 Task: Log work in the project ArrowSprint for the issue 'Address issues related to software bugs and defects' spent time as '4w 1d 7h 37m' and remaining time as '6w 6d 22h 9m' and add a flag. Now add the issue to the epic 'Machine Learning Implementation'. Log work in the project ArrowSprint for the issue 'Implement a new feature to allow for virtual meetings and video conferencing' spent time as '3w 3d 23h 2m' and remaining time as '4w 5d 4h 4m' and clone the issue. Now add the issue to the epic 'Natural Language Processing Integration'
Action: Mouse moved to (159, 47)
Screenshot: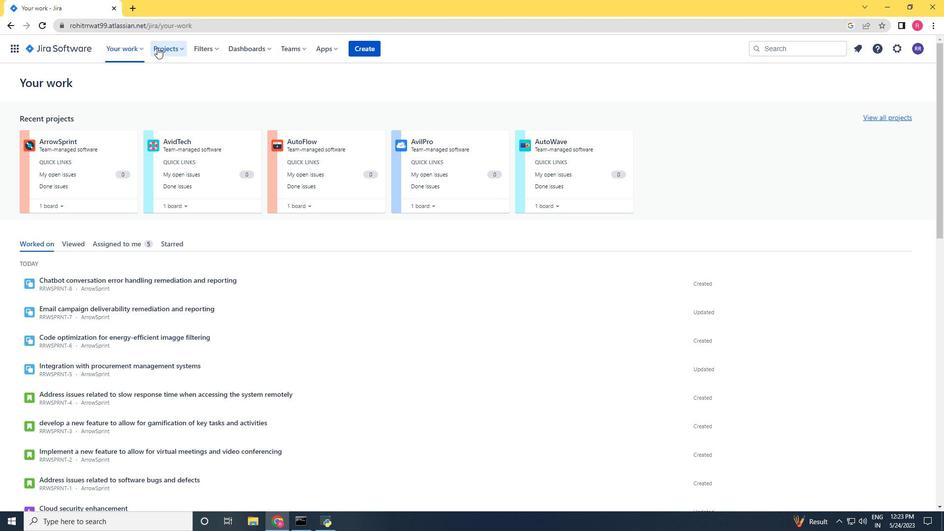 
Action: Mouse pressed left at (159, 47)
Screenshot: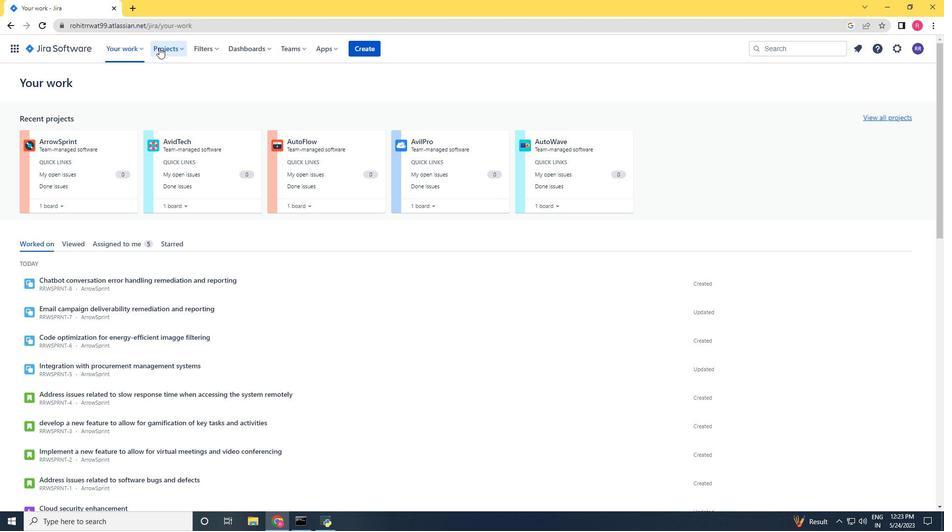 
Action: Mouse moved to (199, 90)
Screenshot: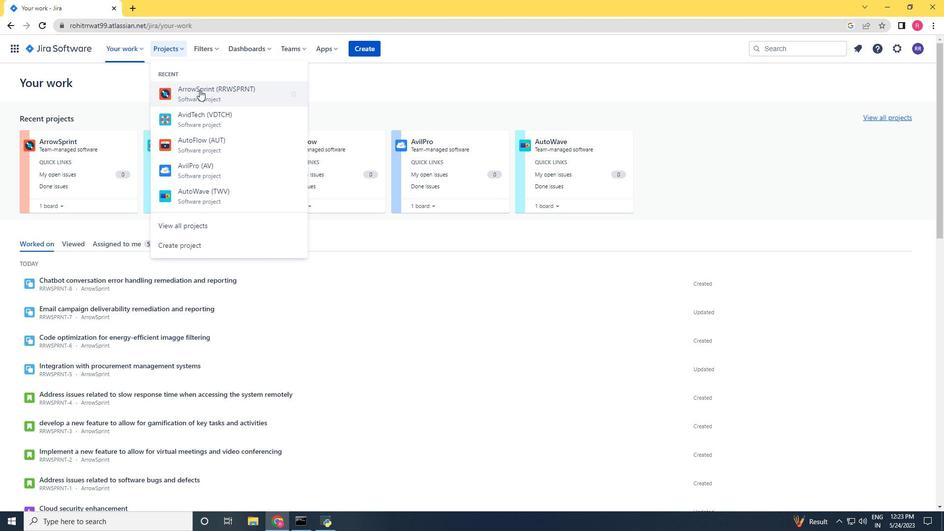 
Action: Mouse pressed left at (199, 90)
Screenshot: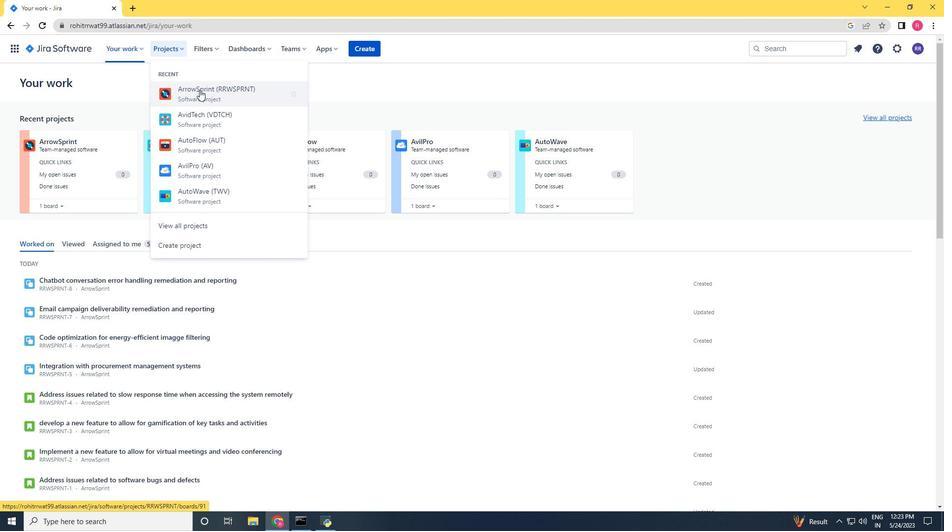 
Action: Mouse moved to (76, 157)
Screenshot: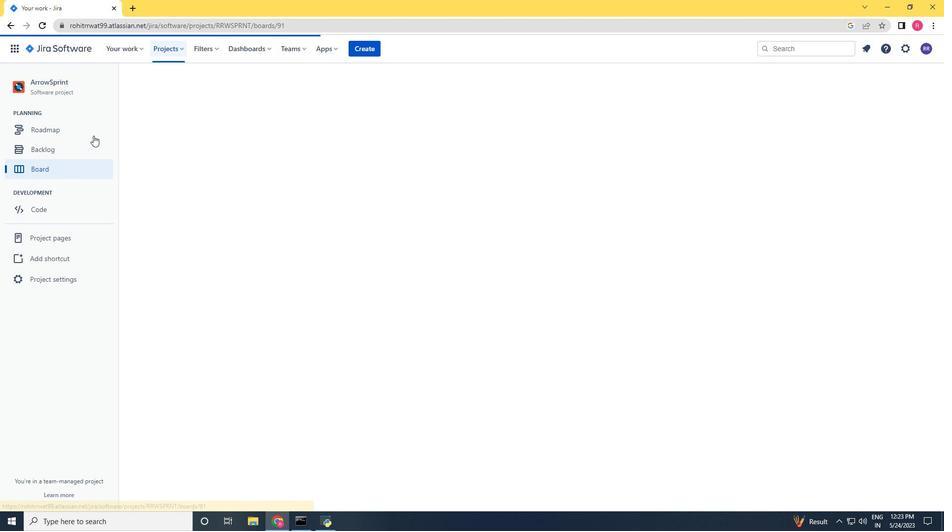 
Action: Mouse pressed left at (76, 157)
Screenshot: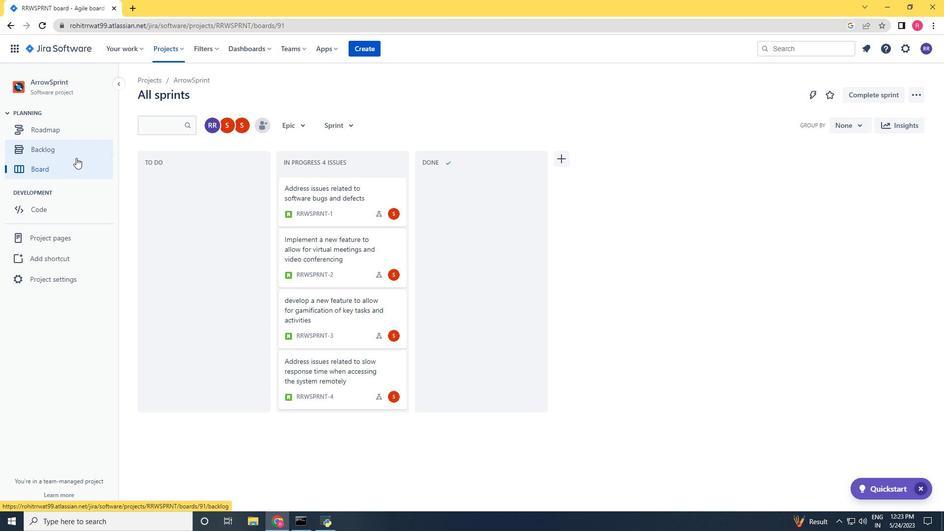 
Action: Mouse moved to (717, 180)
Screenshot: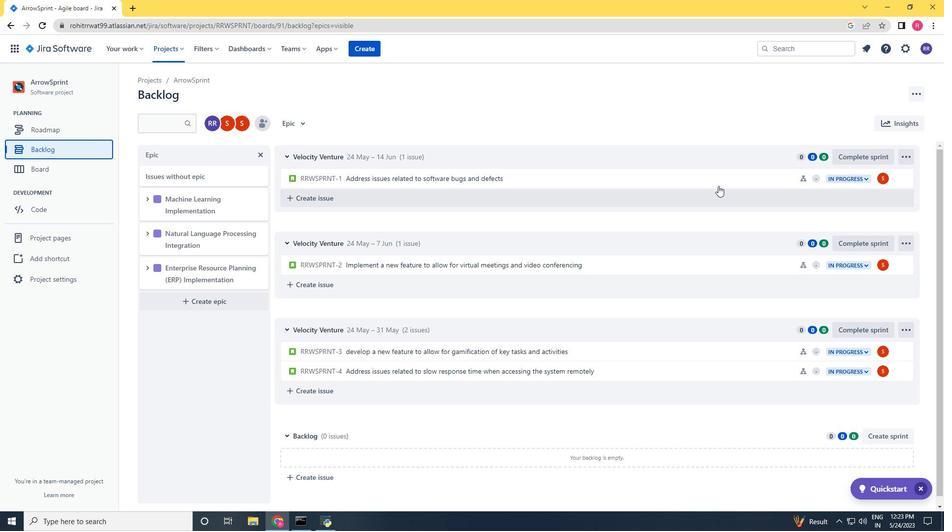 
Action: Mouse pressed left at (717, 180)
Screenshot: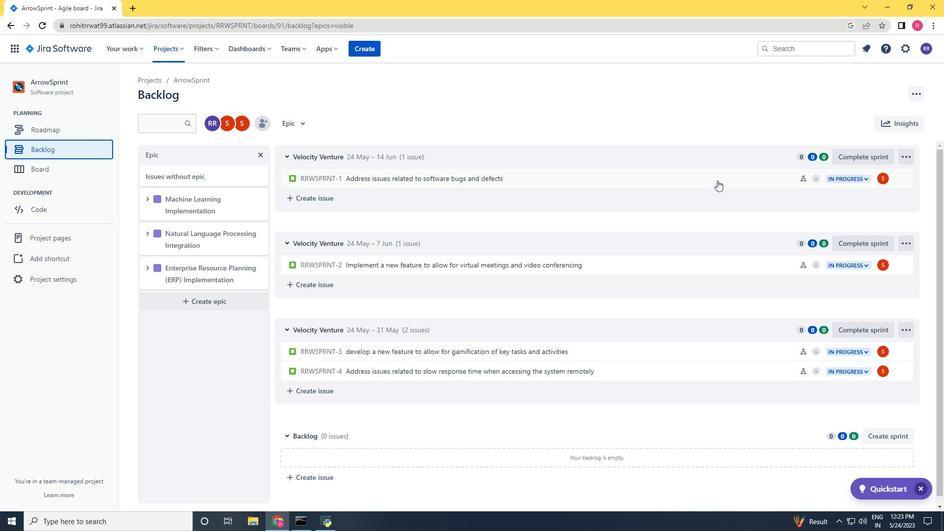 
Action: Mouse moved to (913, 151)
Screenshot: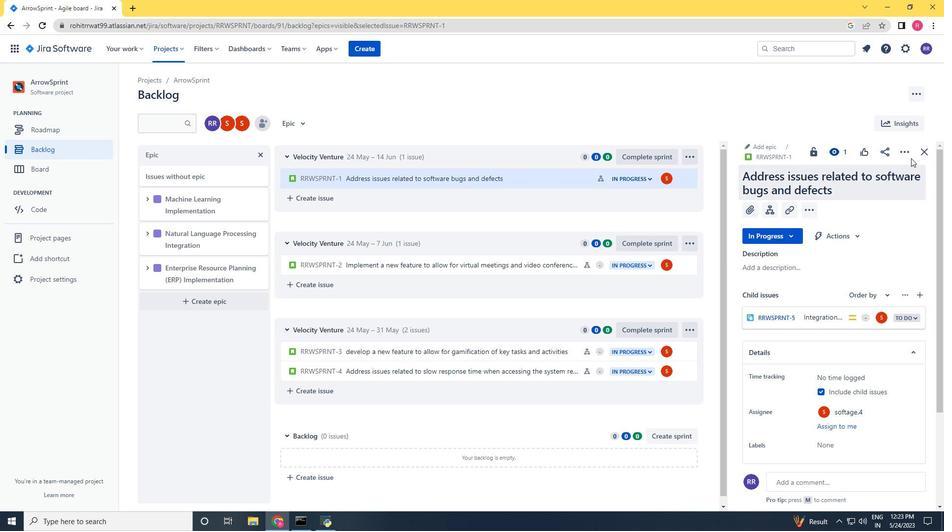 
Action: Mouse pressed left at (913, 151)
Screenshot: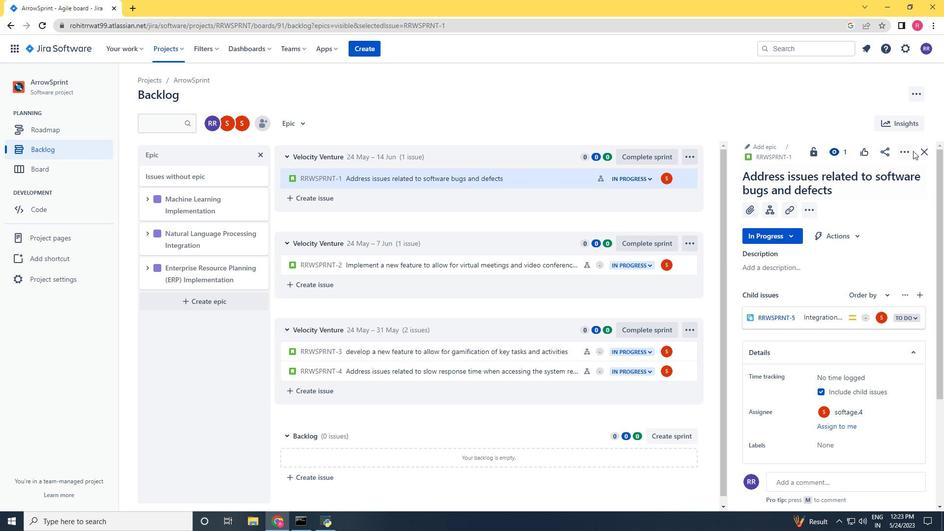 
Action: Mouse moved to (911, 151)
Screenshot: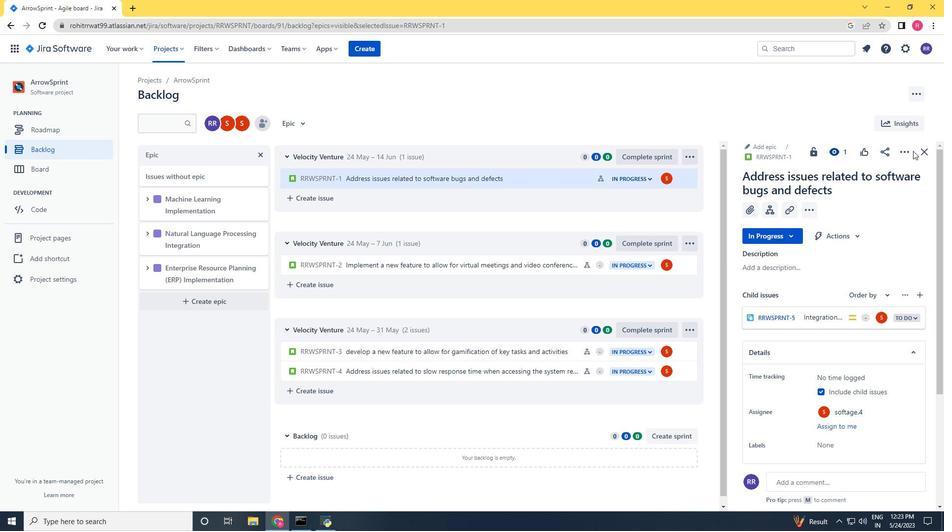 
Action: Mouse pressed left at (911, 151)
Screenshot: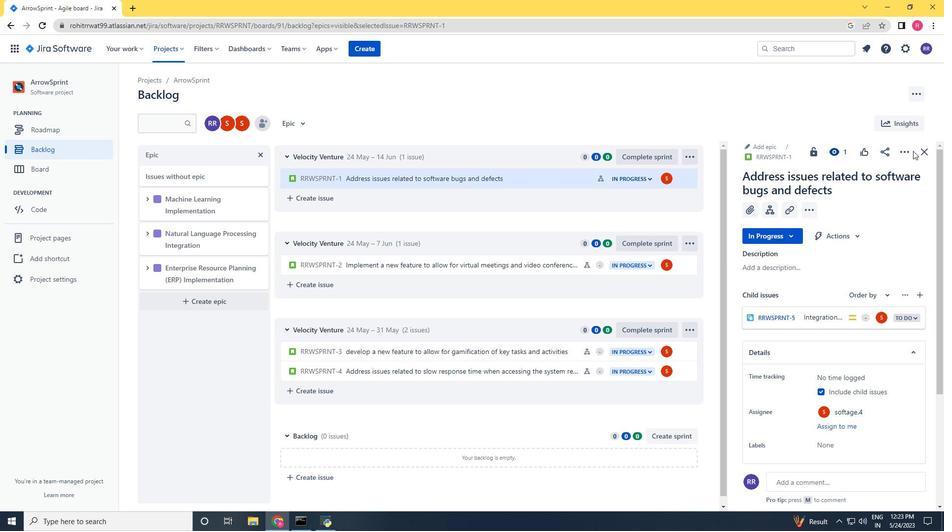 
Action: Mouse moved to (852, 183)
Screenshot: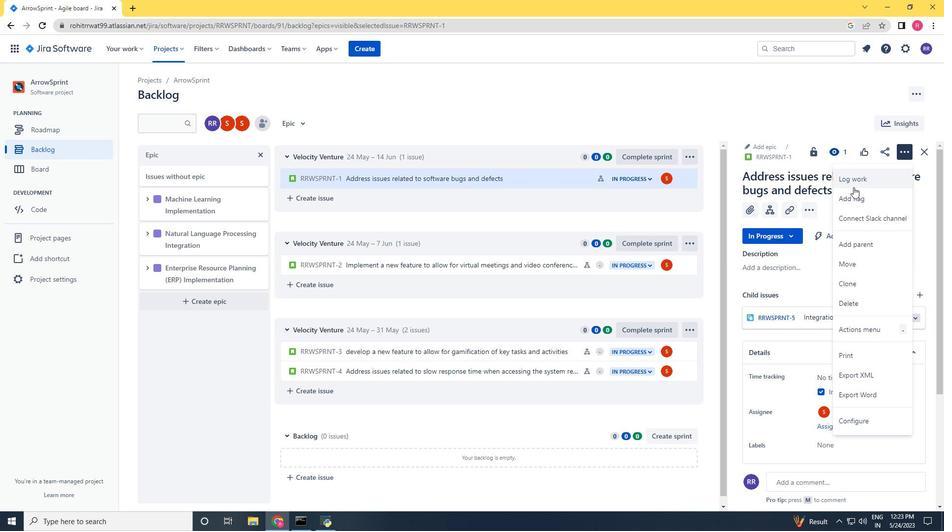 
Action: Mouse pressed left at (852, 183)
Screenshot: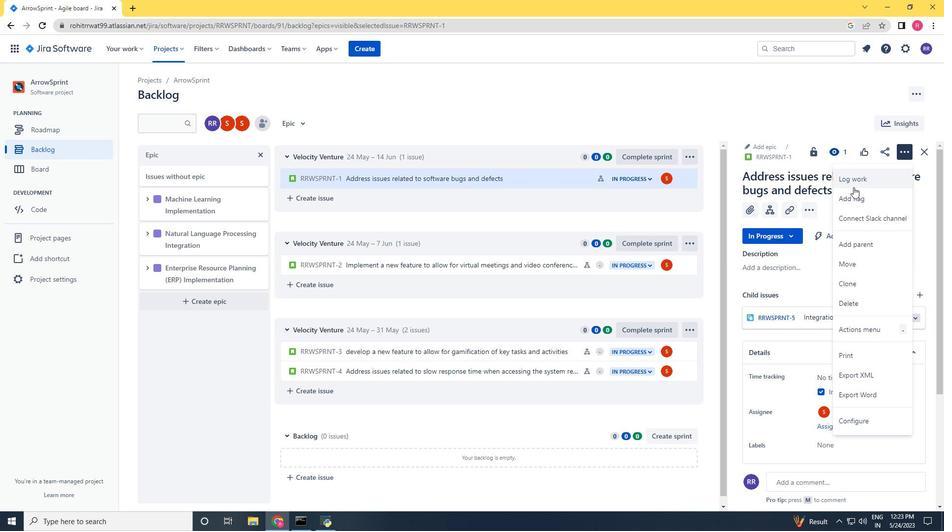 
Action: Mouse moved to (418, 152)
Screenshot: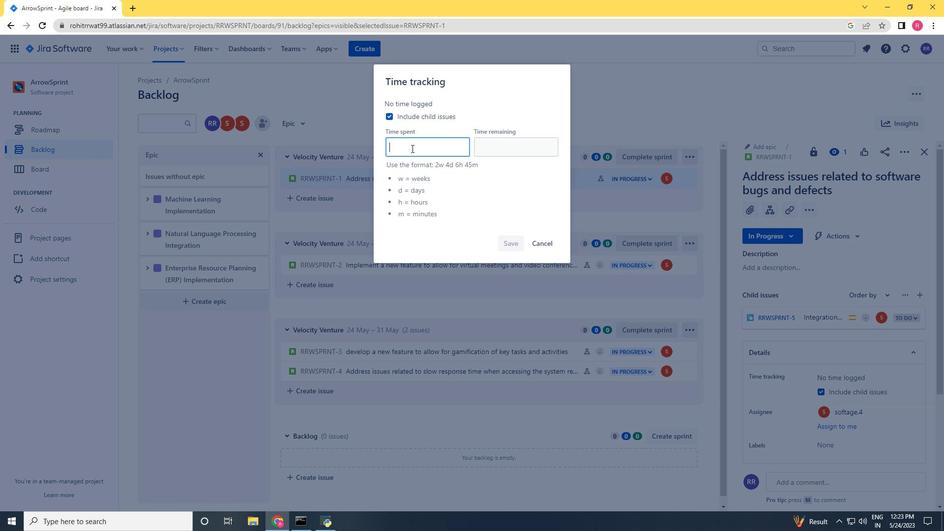 
Action: Key pressed 4w
Screenshot: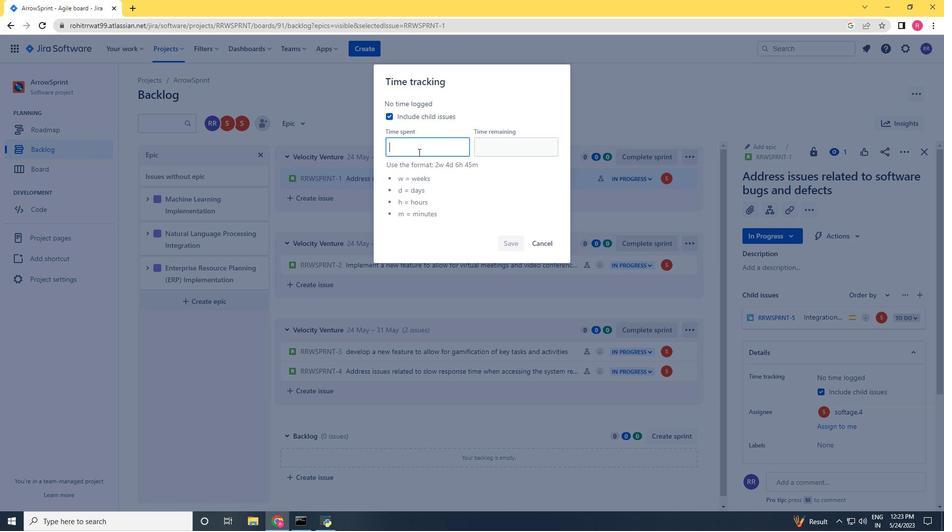 
Action: Mouse moved to (424, 164)
Screenshot: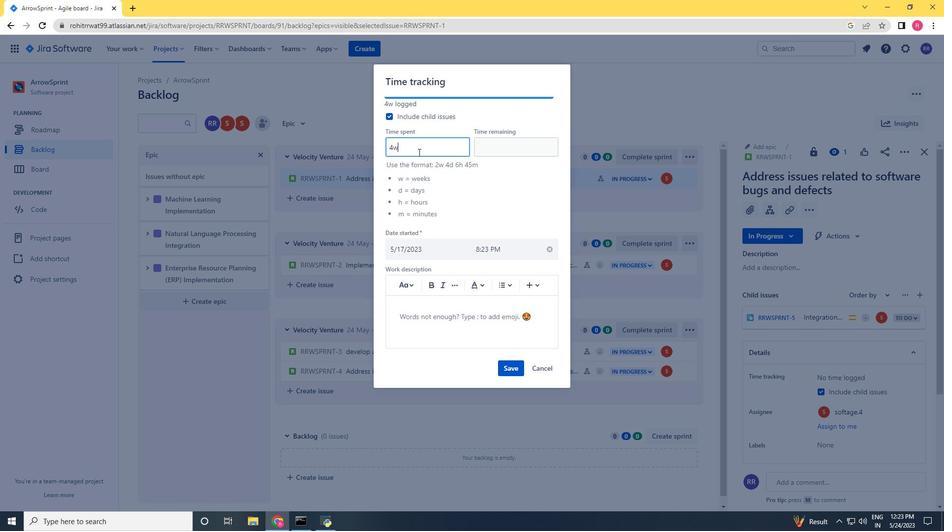
Action: Key pressed <Key.space>1d<Key.space>7h<Key.space>37m<Key.tab>6w<Key.space>6d<Key.space>22h<Key.space>9m
Screenshot: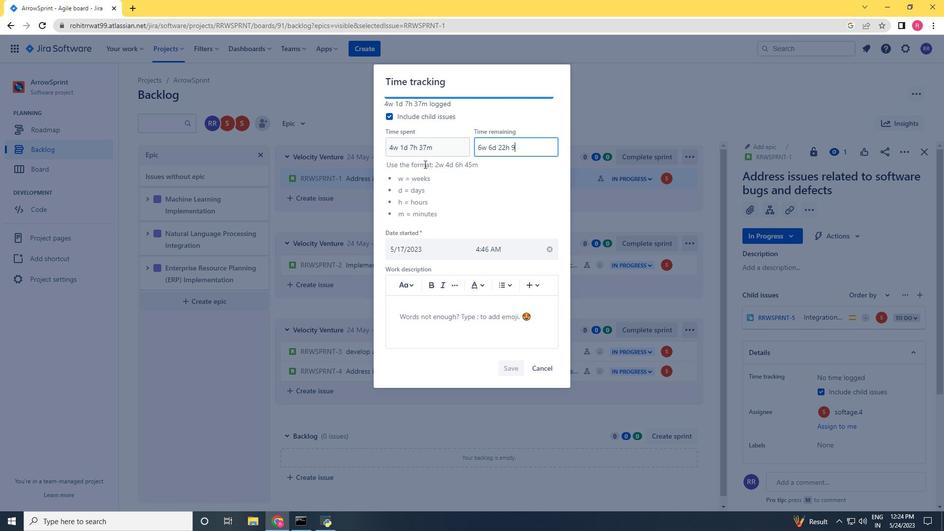 
Action: Mouse moved to (506, 368)
Screenshot: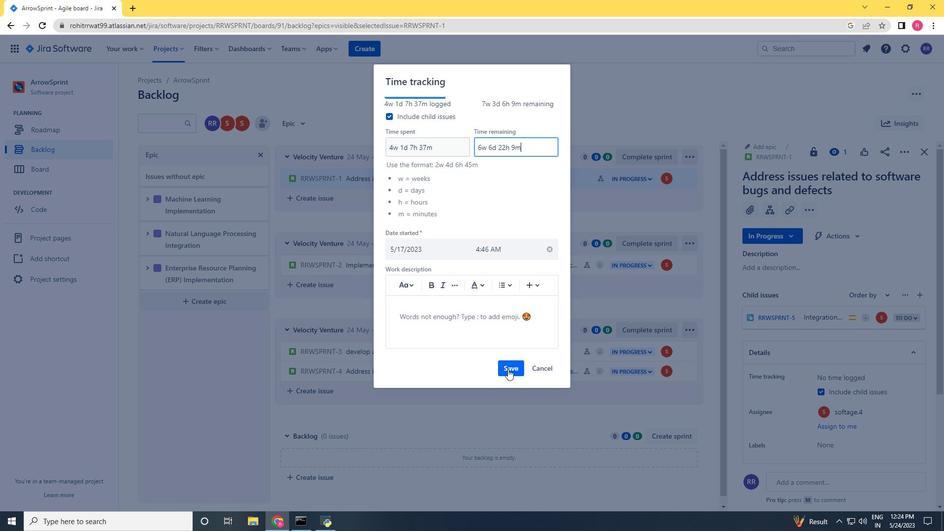 
Action: Mouse pressed left at (506, 368)
Screenshot: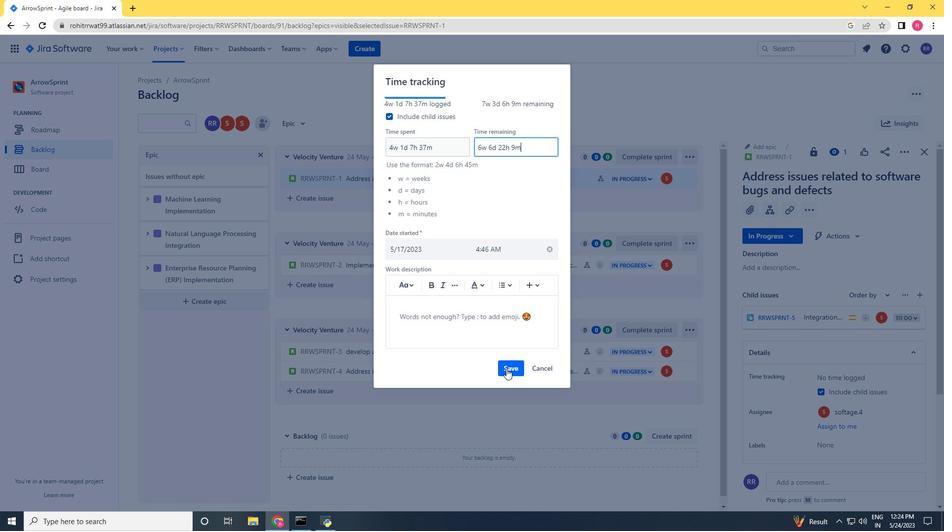 
Action: Mouse moved to (582, 269)
Screenshot: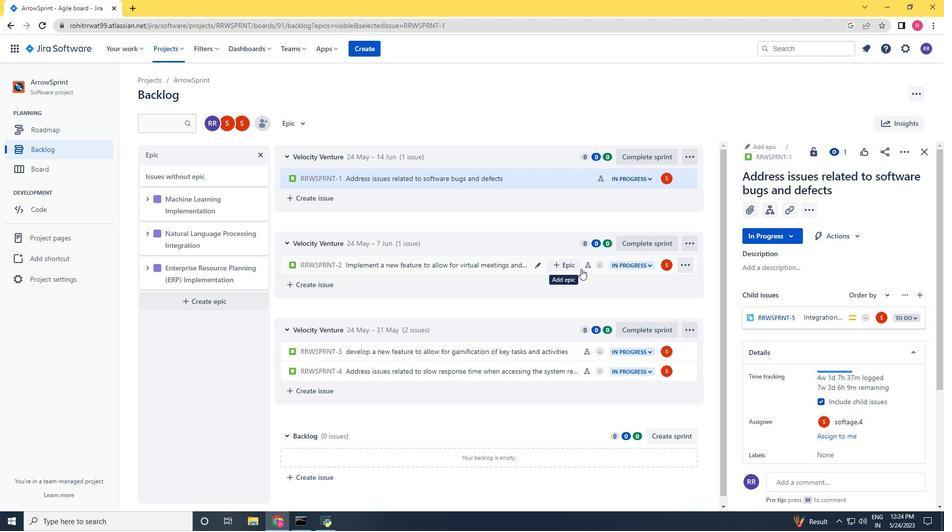 
Action: Mouse pressed left at (582, 269)
Screenshot: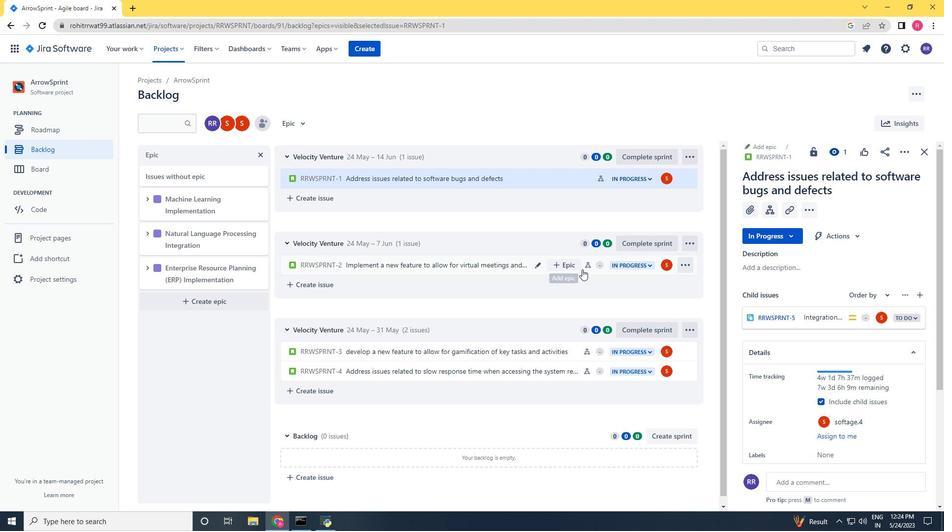 
Action: Mouse moved to (903, 154)
Screenshot: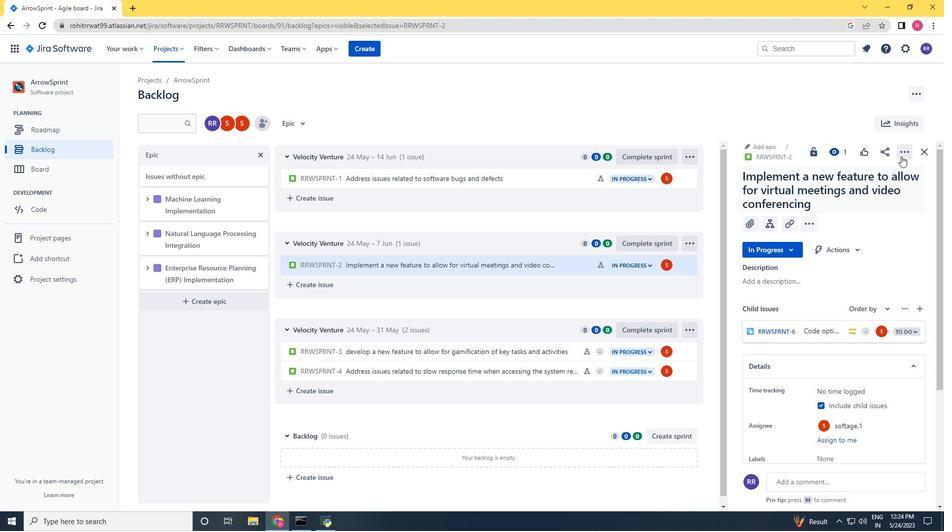 
Action: Mouse pressed left at (903, 154)
Screenshot: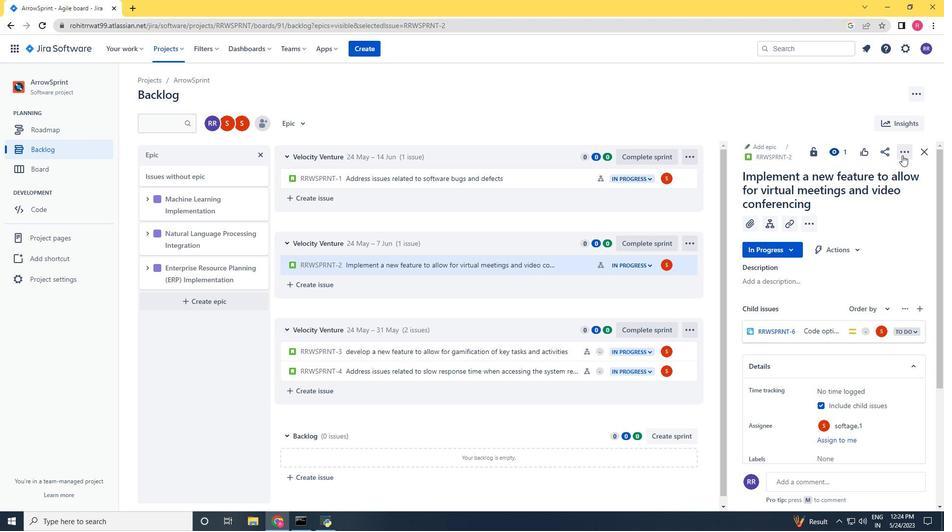 
Action: Mouse moved to (863, 177)
Screenshot: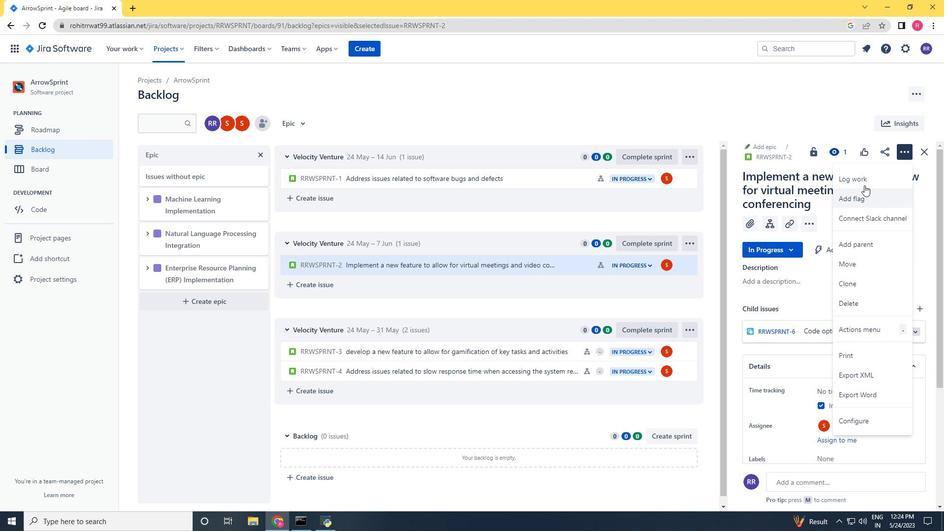 
Action: Mouse pressed left at (863, 177)
Screenshot: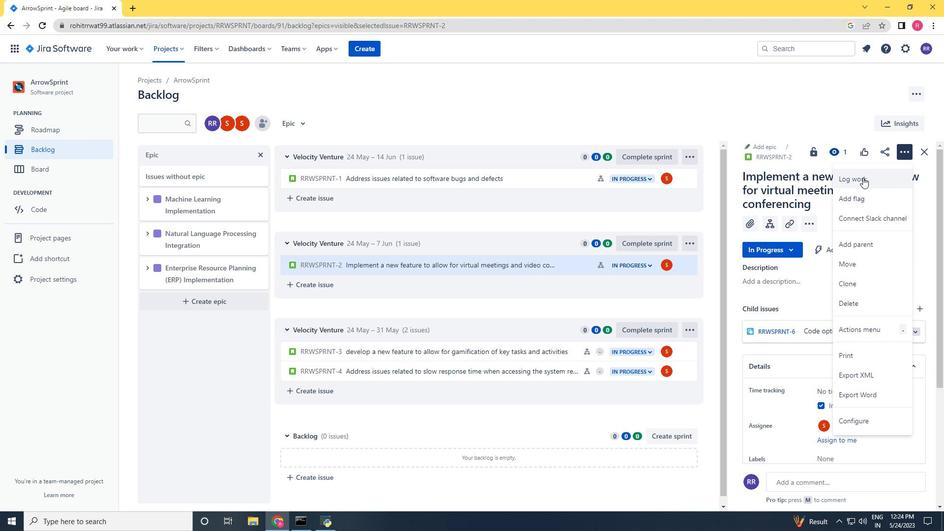 
Action: Mouse moved to (586, 299)
Screenshot: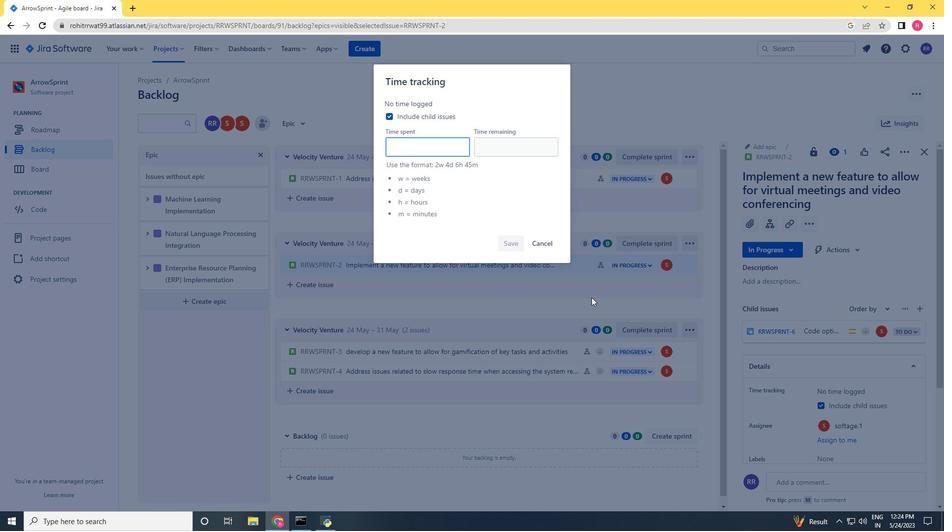 
Action: Mouse pressed left at (586, 299)
Screenshot: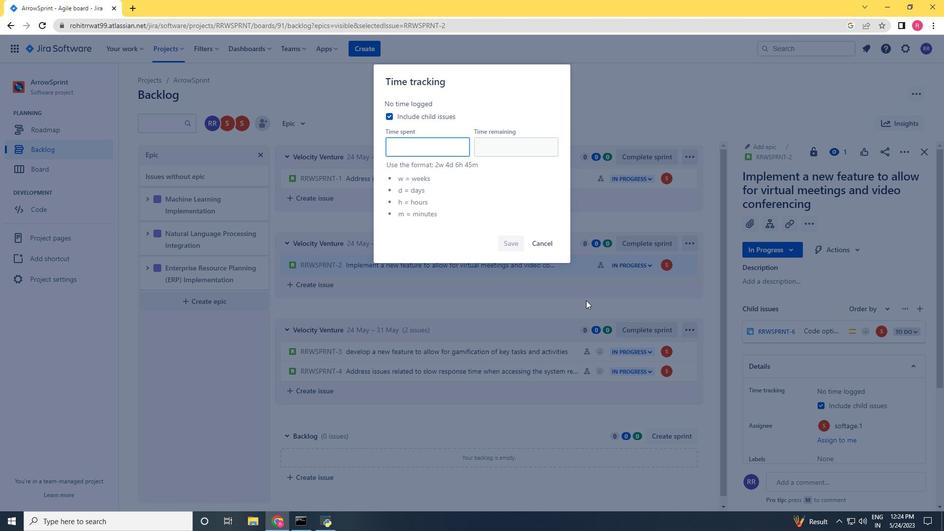 
Action: Mouse moved to (576, 181)
Screenshot: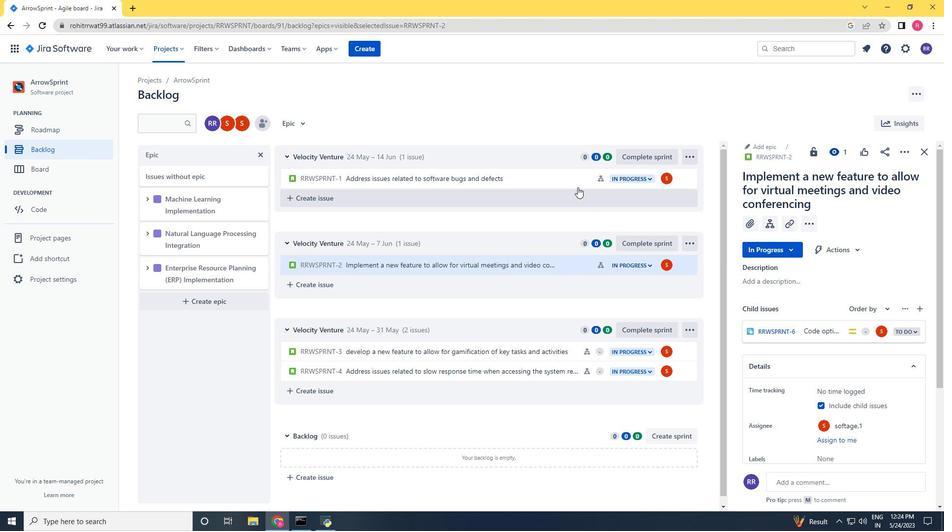 
Action: Mouse pressed left at (576, 181)
Screenshot: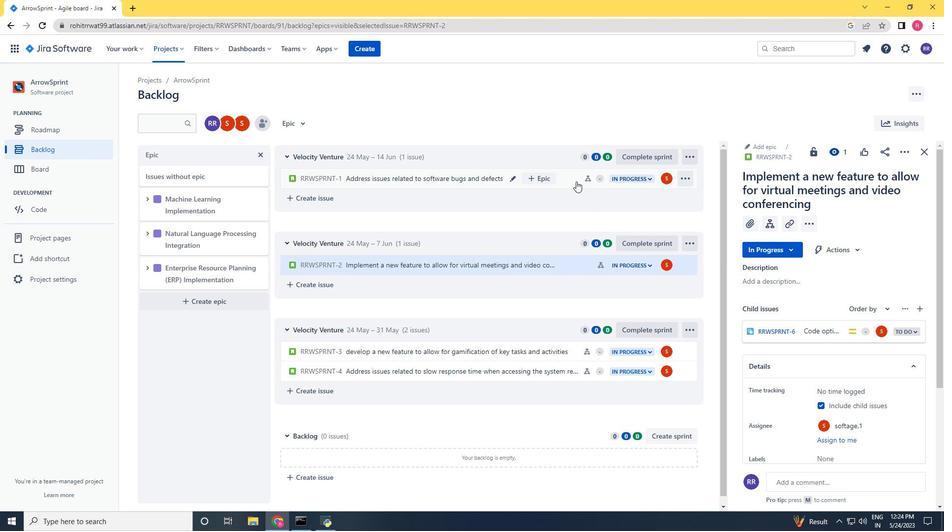 
Action: Mouse moved to (904, 151)
Screenshot: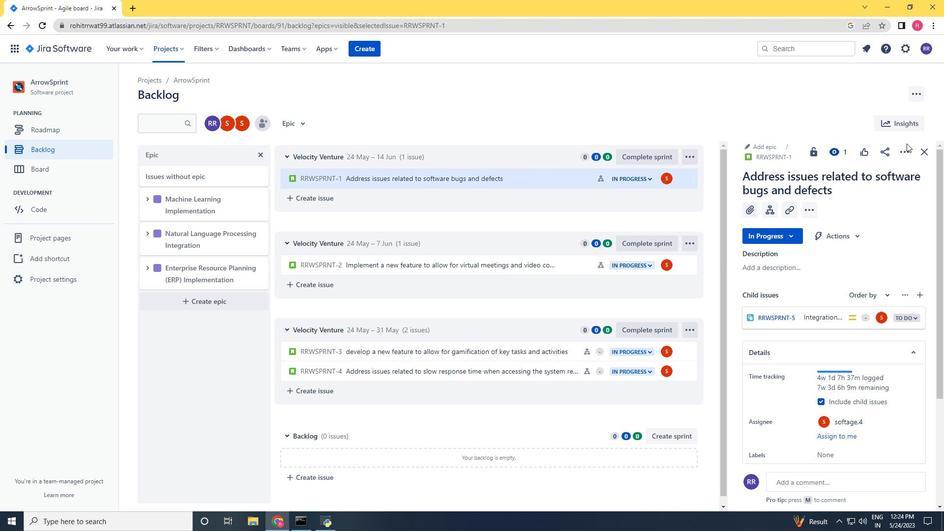 
Action: Mouse pressed left at (904, 151)
Screenshot: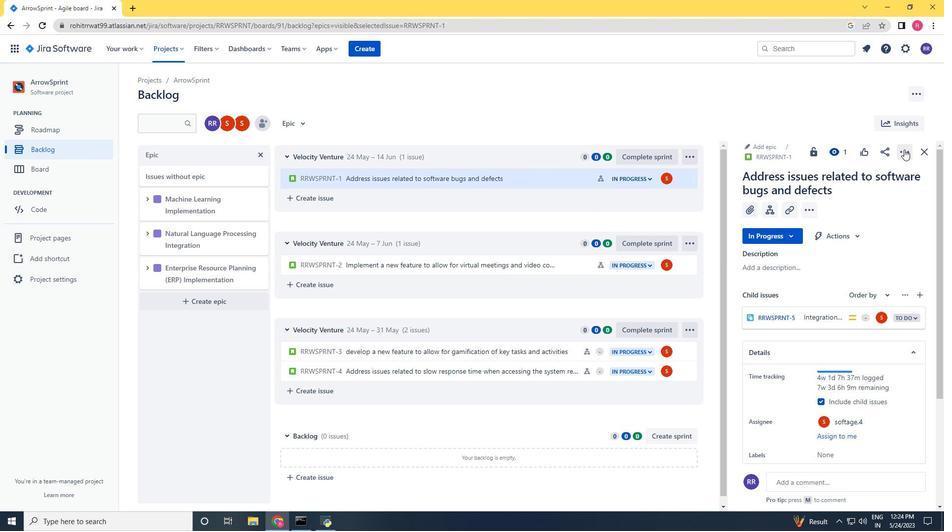 
Action: Mouse moved to (855, 201)
Screenshot: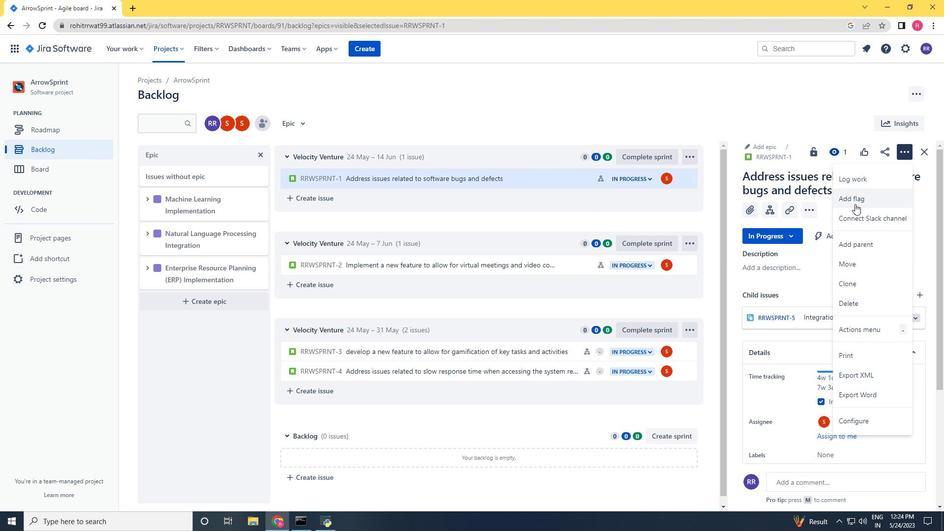 
Action: Mouse pressed left at (855, 201)
Screenshot: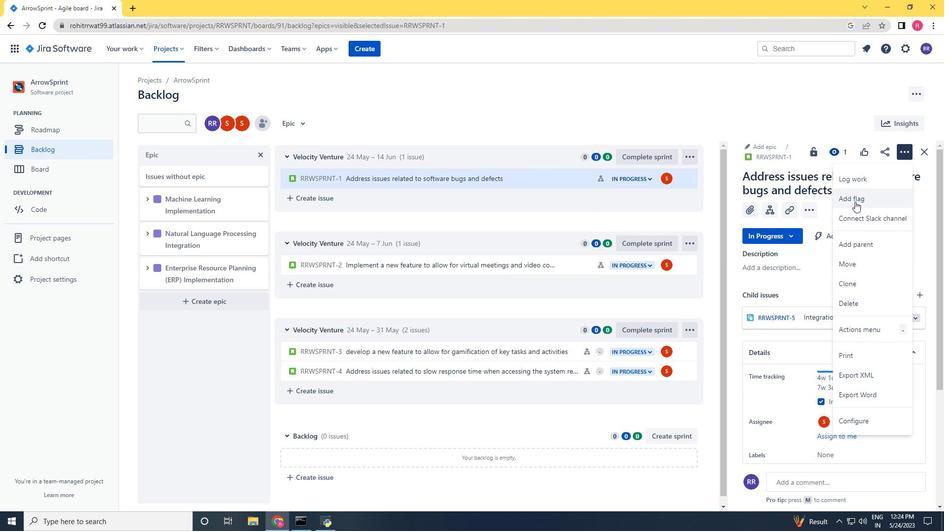 
Action: Mouse moved to (540, 182)
Screenshot: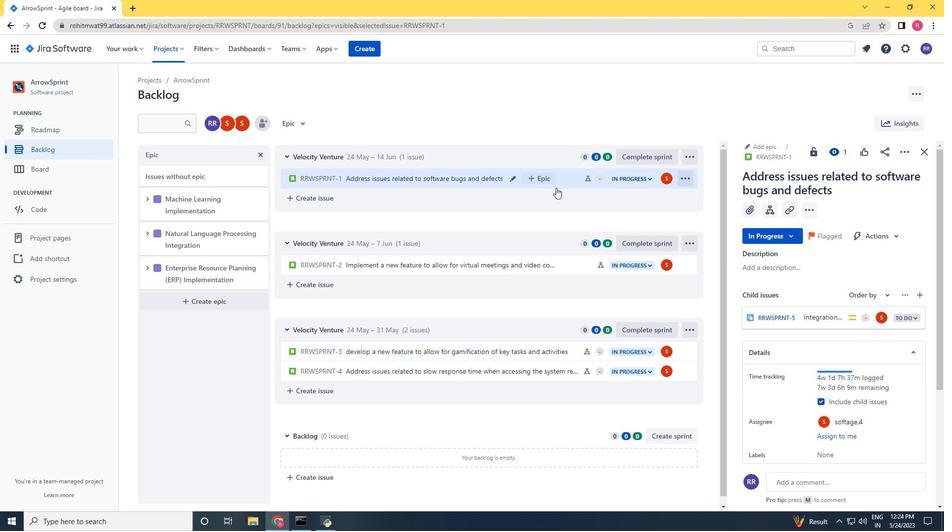 
Action: Mouse pressed left at (540, 182)
Screenshot: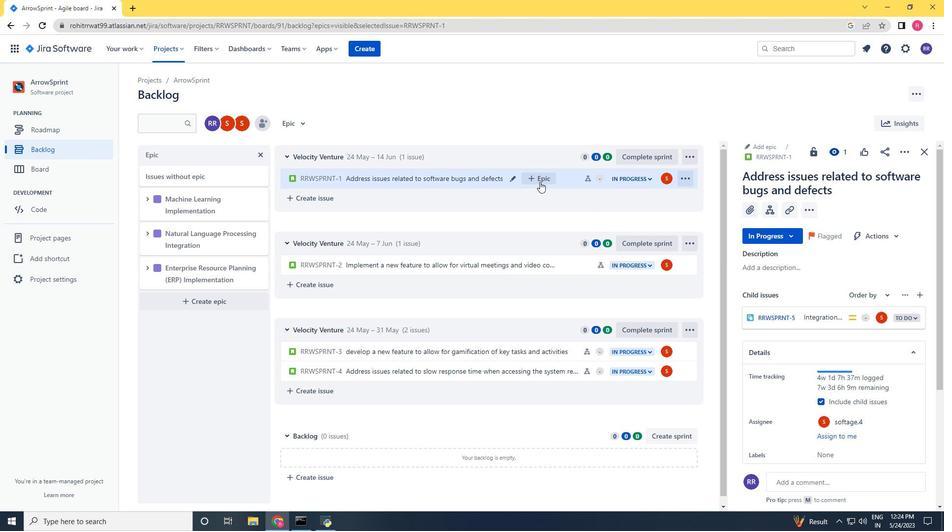
Action: Mouse moved to (584, 245)
Screenshot: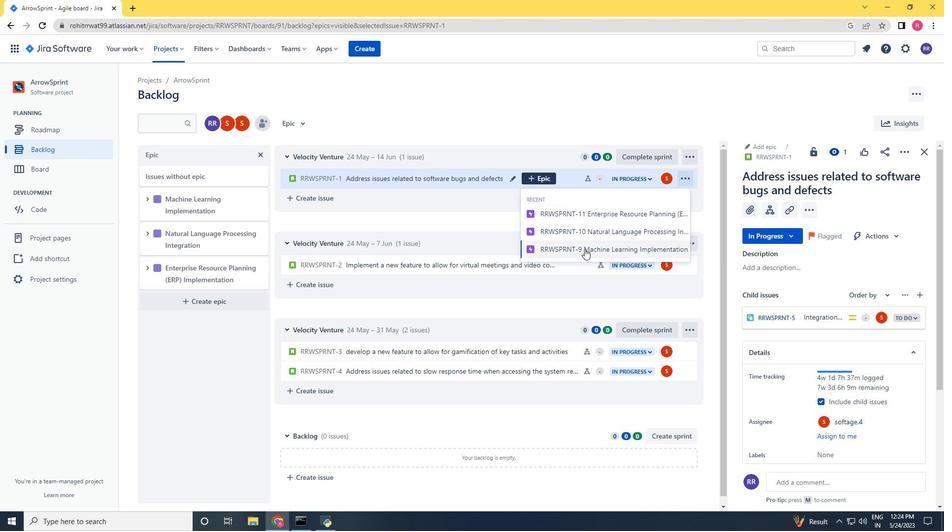 
Action: Mouse pressed left at (584, 245)
Screenshot: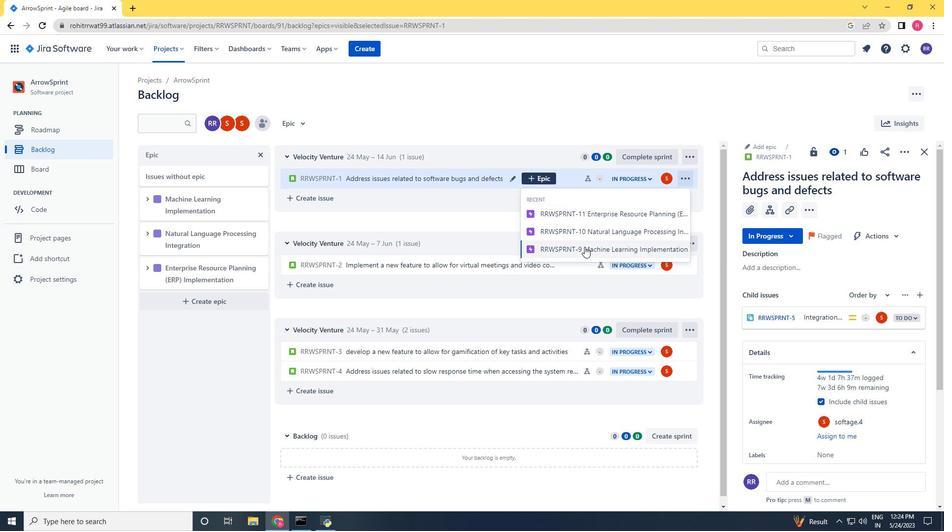 
Action: Mouse moved to (584, 271)
Screenshot: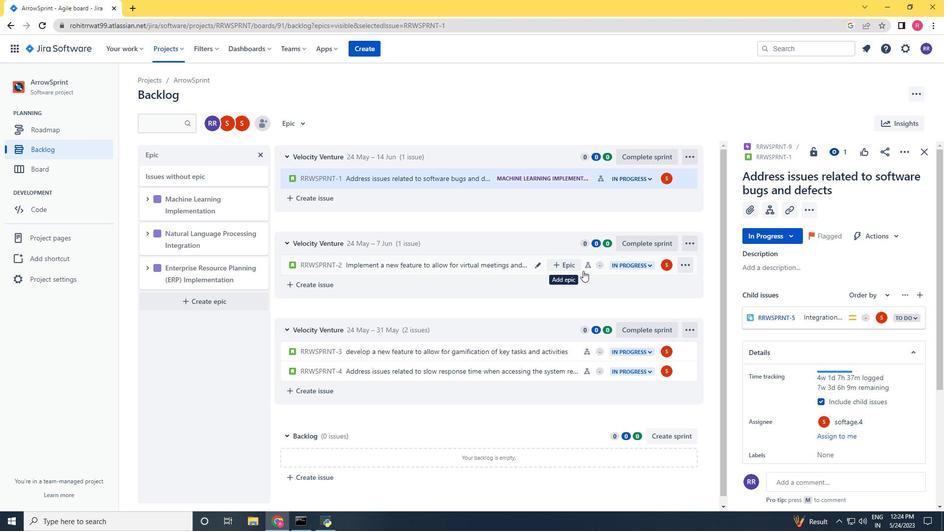 
Action: Mouse pressed left at (584, 271)
Screenshot: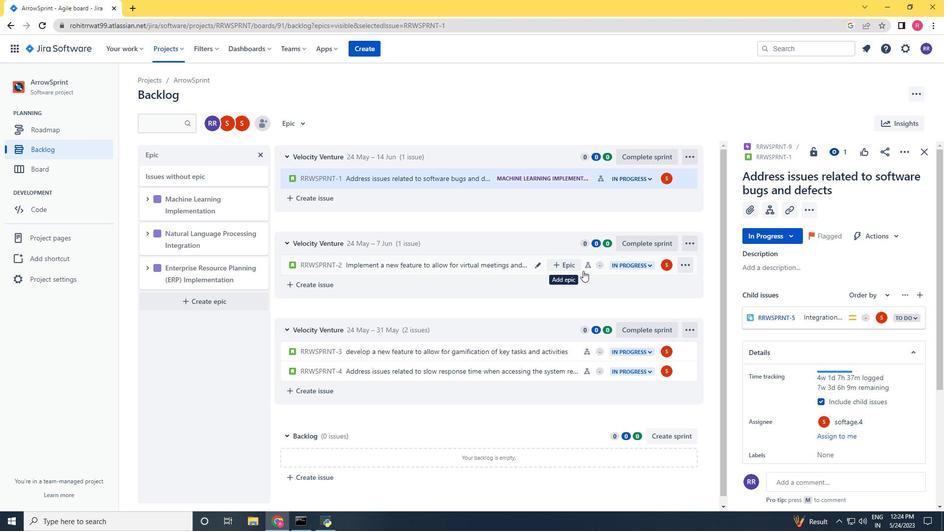 
Action: Mouse moved to (901, 157)
Screenshot: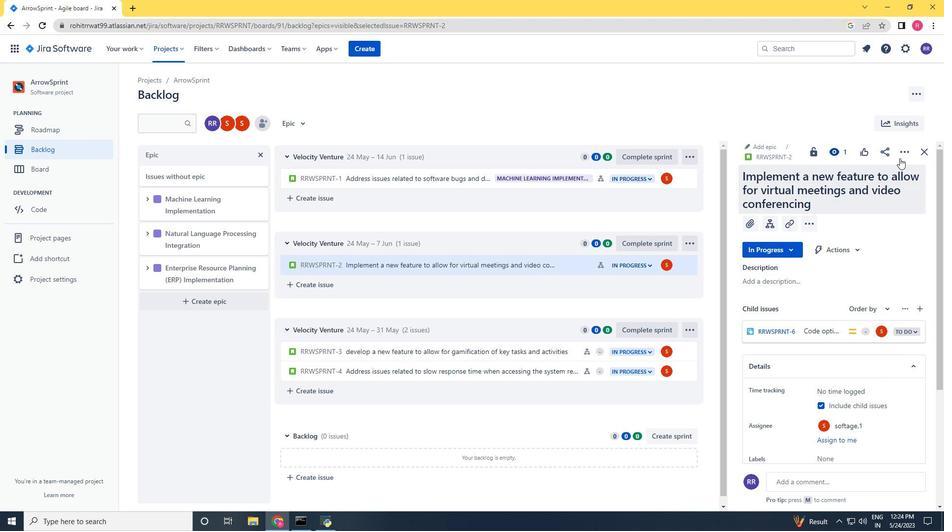 
Action: Mouse pressed left at (901, 157)
Screenshot: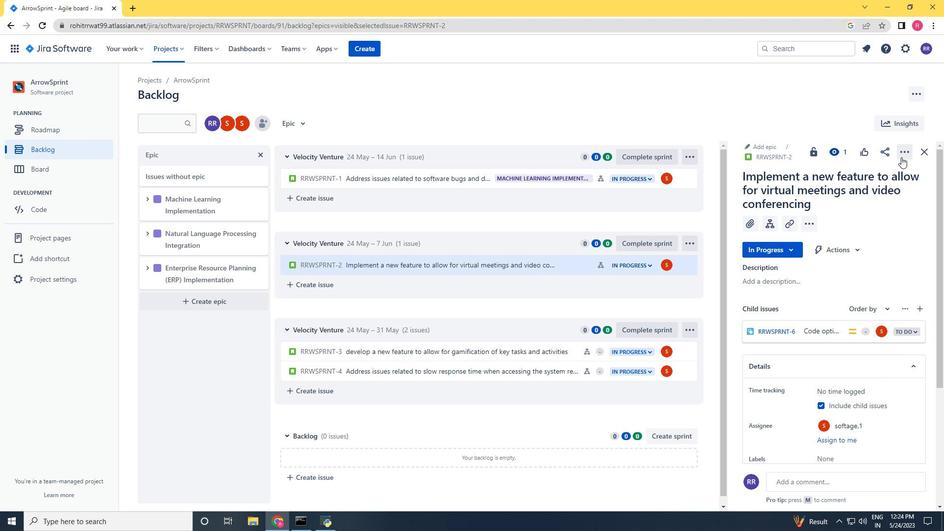 
Action: Mouse moved to (843, 181)
Screenshot: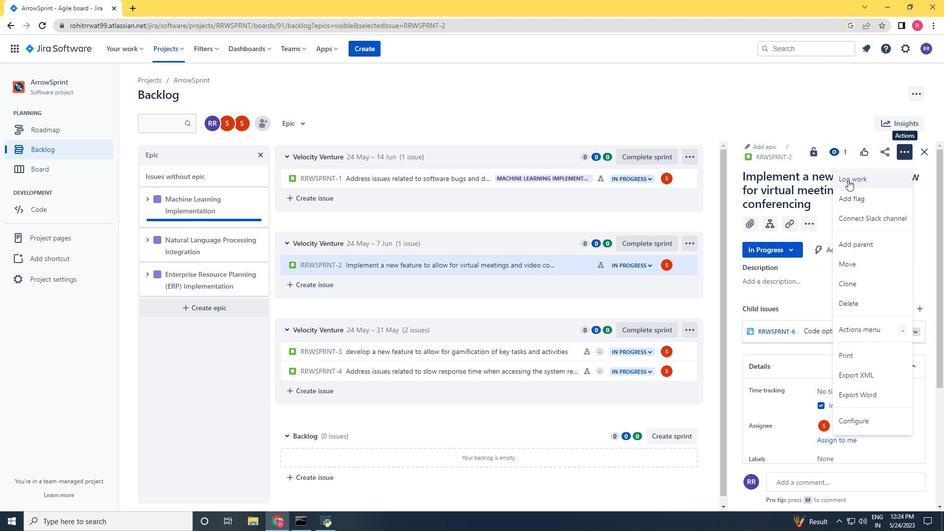 
Action: Mouse pressed left at (843, 181)
Screenshot: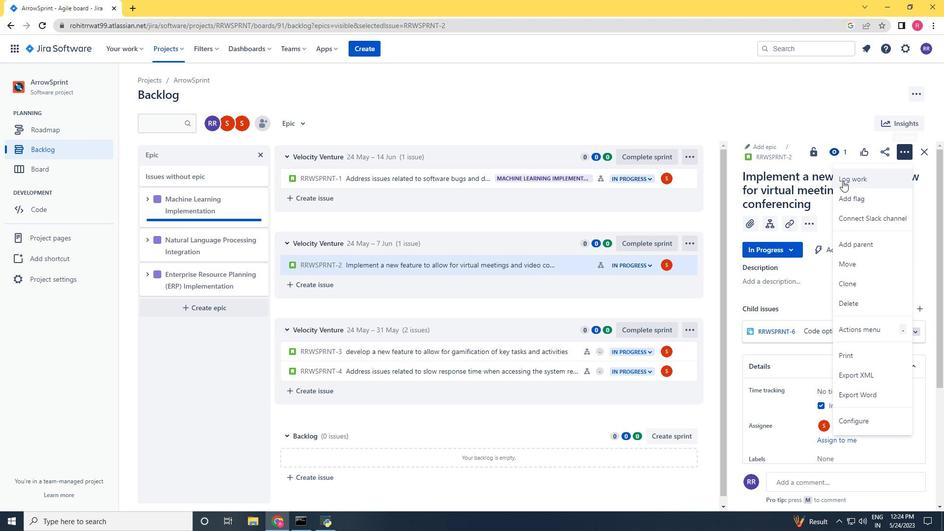 
Action: Key pressed 3w<Key.space>3d<Key.space>23h<Key.space>2m<Key.tab>4w<Key.space>5d<Key.space>4h<Key.space>4m
Screenshot: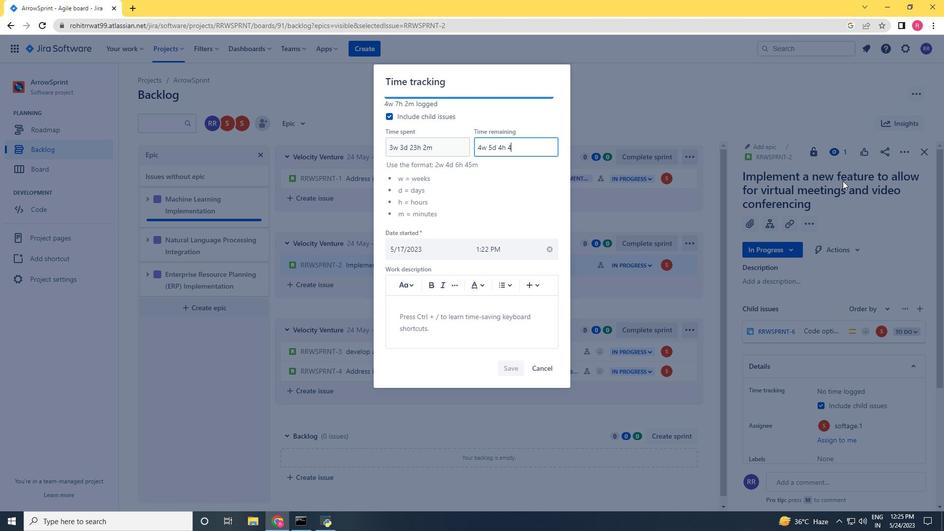 
Action: Mouse moved to (502, 364)
Screenshot: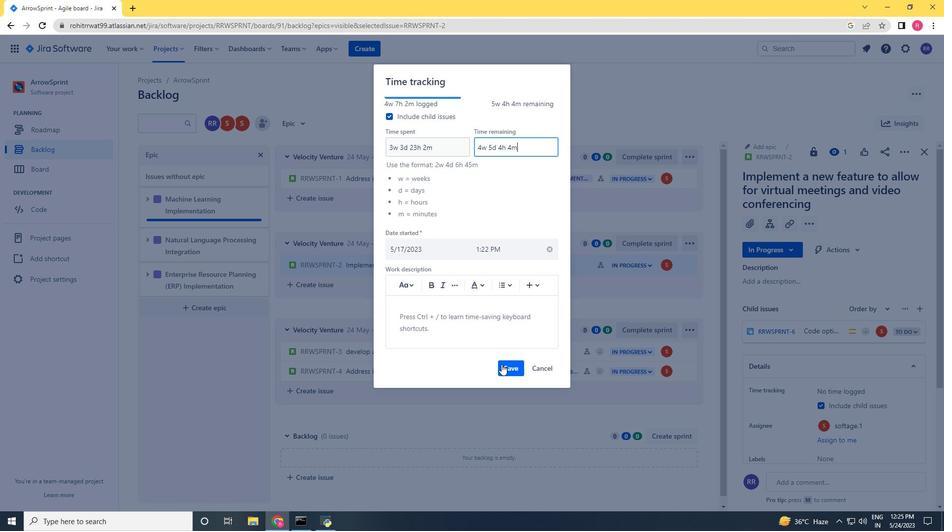 
Action: Mouse pressed left at (502, 364)
Screenshot: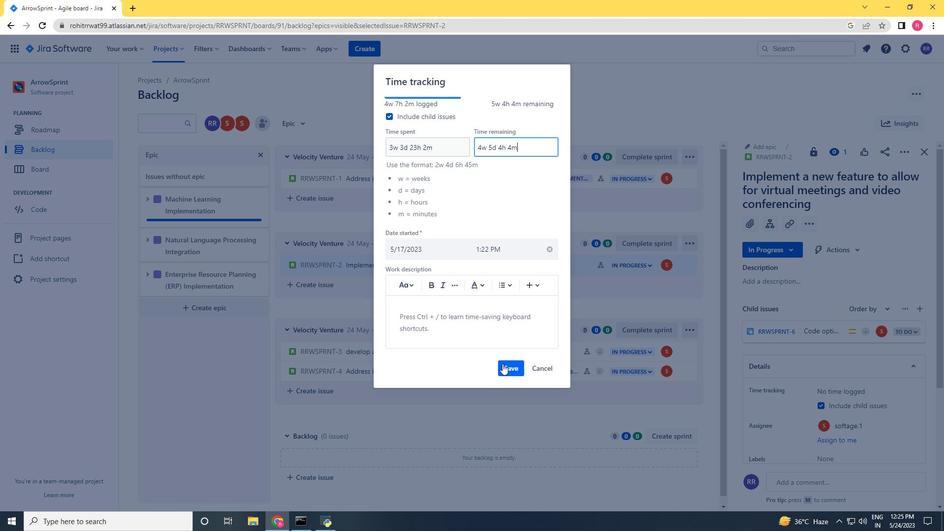 
Action: Mouse moved to (899, 147)
Screenshot: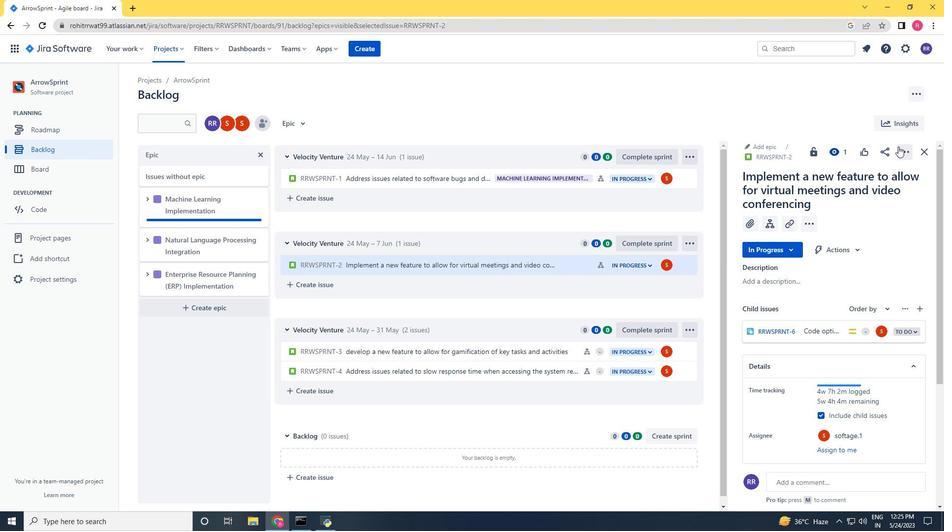 
Action: Mouse pressed left at (899, 147)
Screenshot: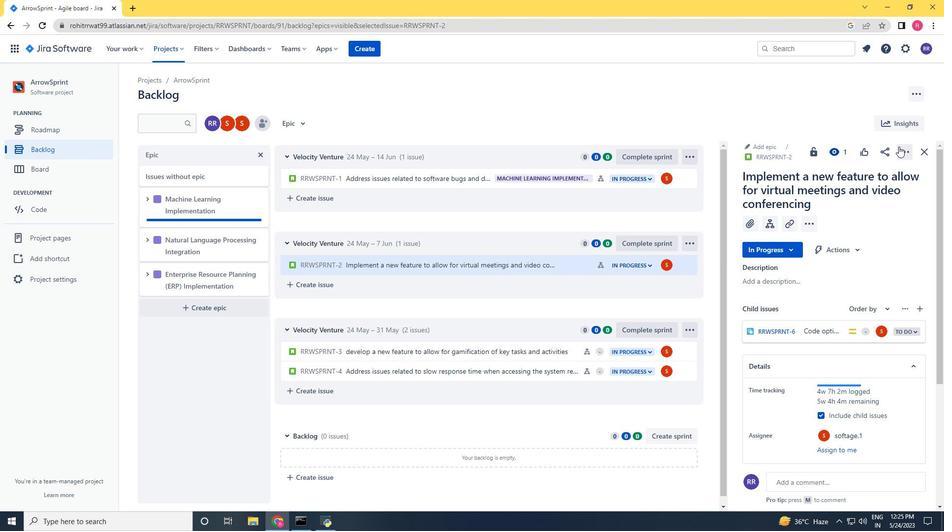 
Action: Mouse moved to (856, 273)
Screenshot: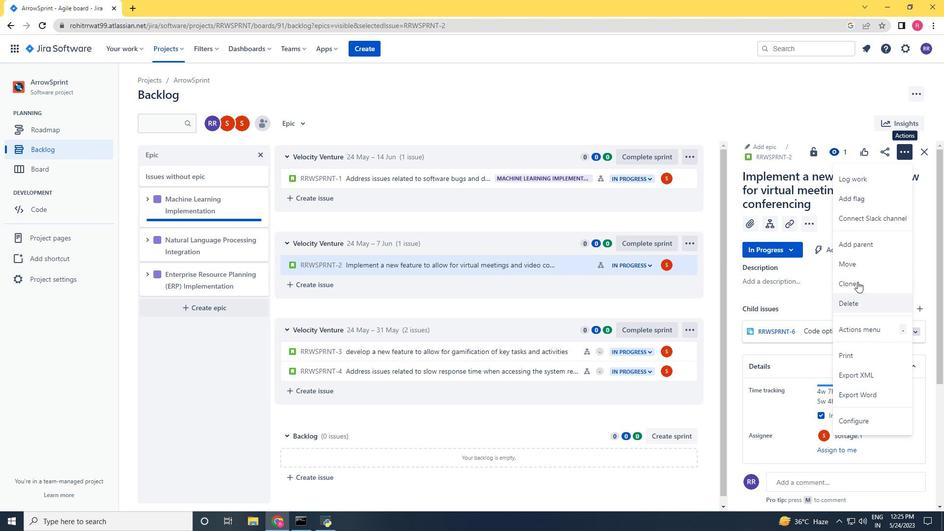 
Action: Mouse pressed left at (856, 273)
Screenshot: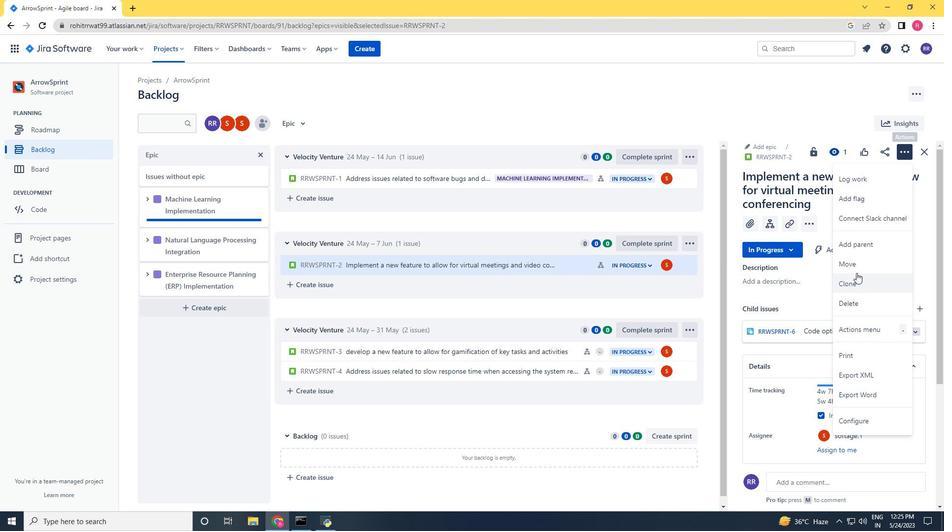 
Action: Mouse moved to (910, 153)
Screenshot: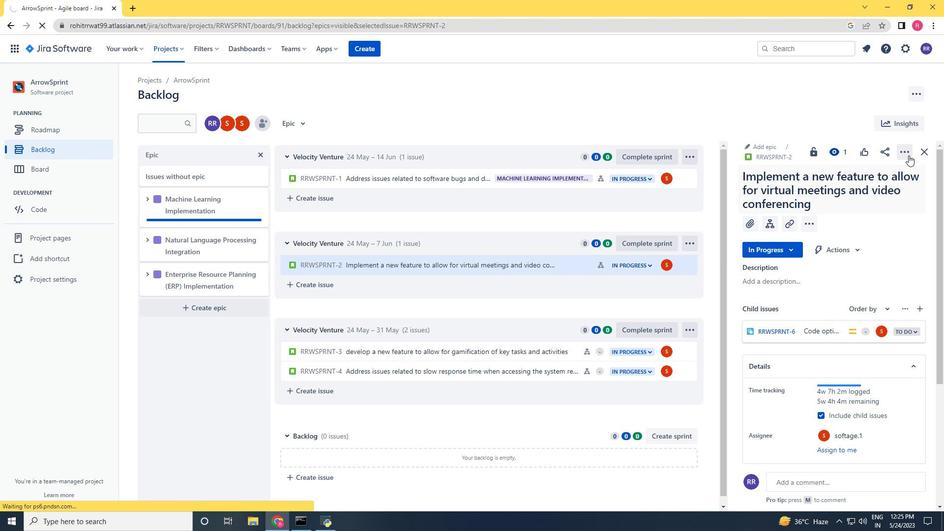 
Action: Mouse pressed left at (910, 153)
Screenshot: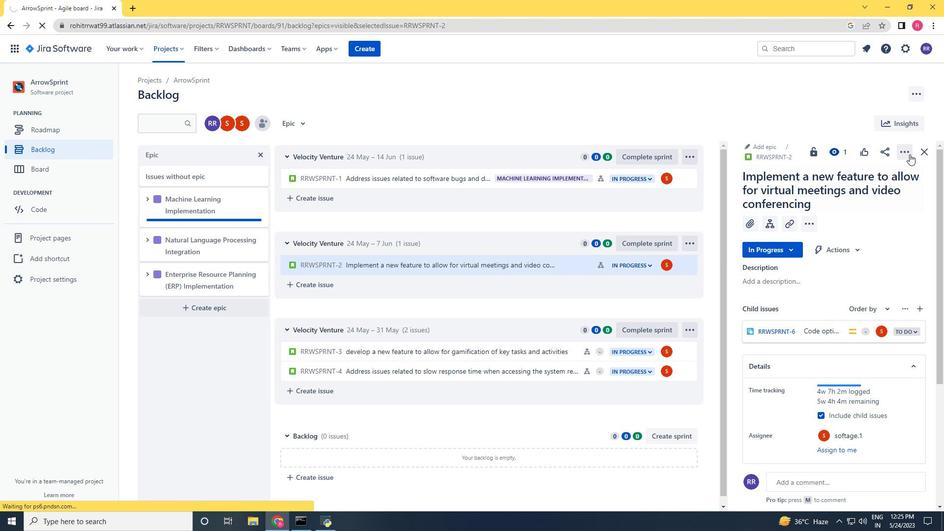 
Action: Mouse moved to (858, 288)
Screenshot: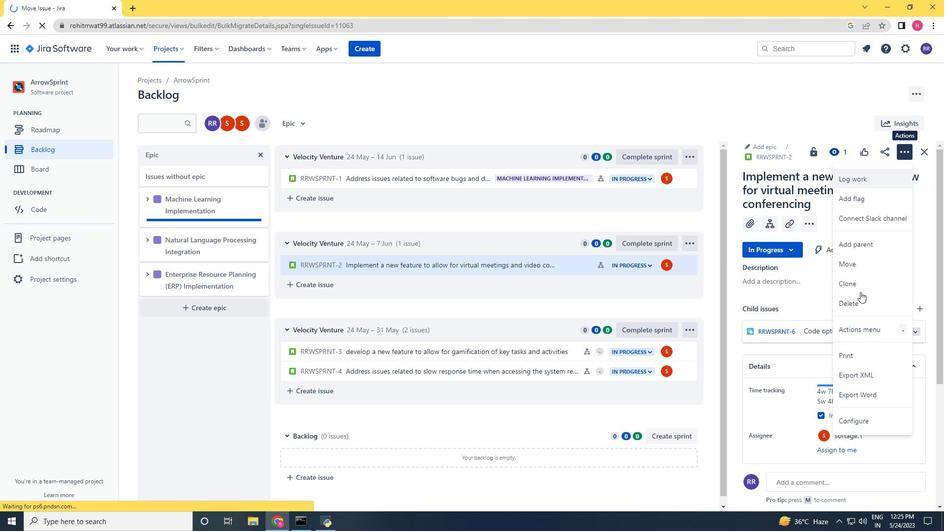 
Action: Mouse pressed left at (858, 288)
Screenshot: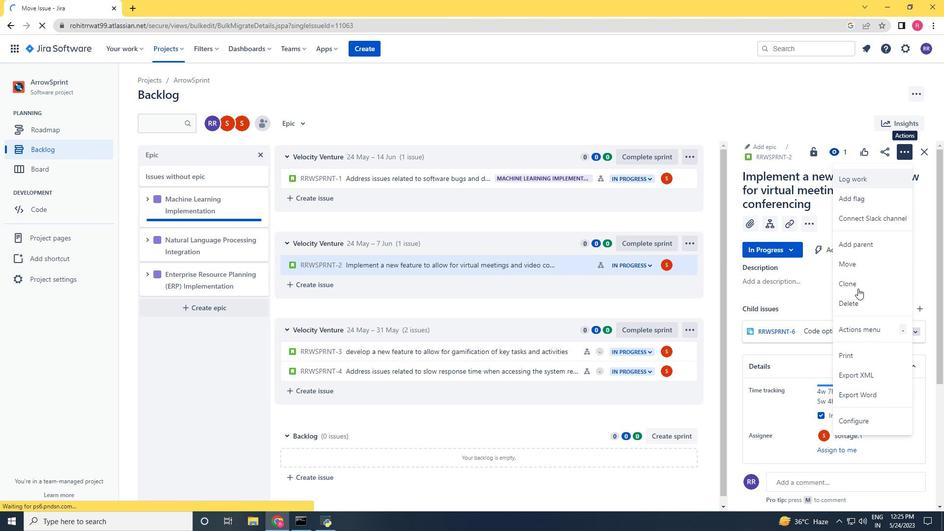 
Action: Mouse moved to (186, 261)
Screenshot: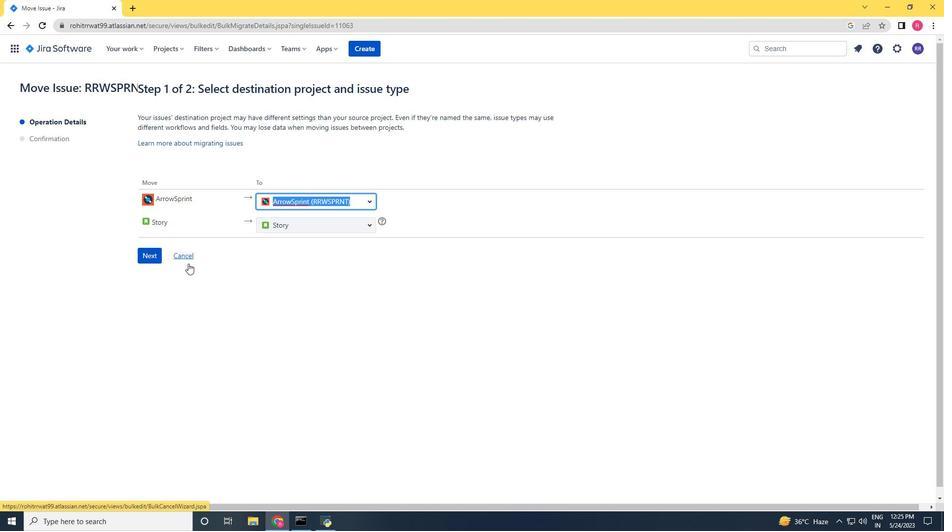 
Action: Mouse pressed left at (186, 261)
Screenshot: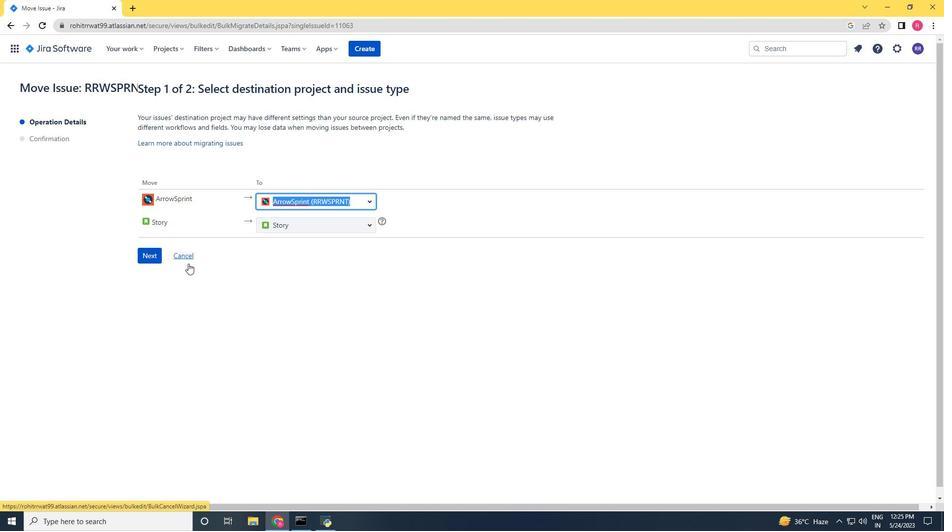 
Action: Mouse moved to (10, 27)
Screenshot: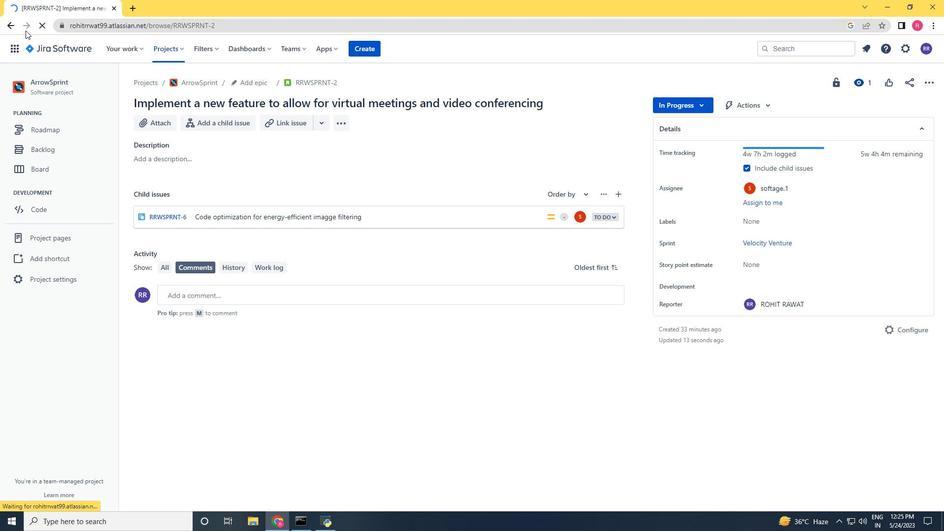 
Action: Mouse pressed left at (10, 27)
Screenshot: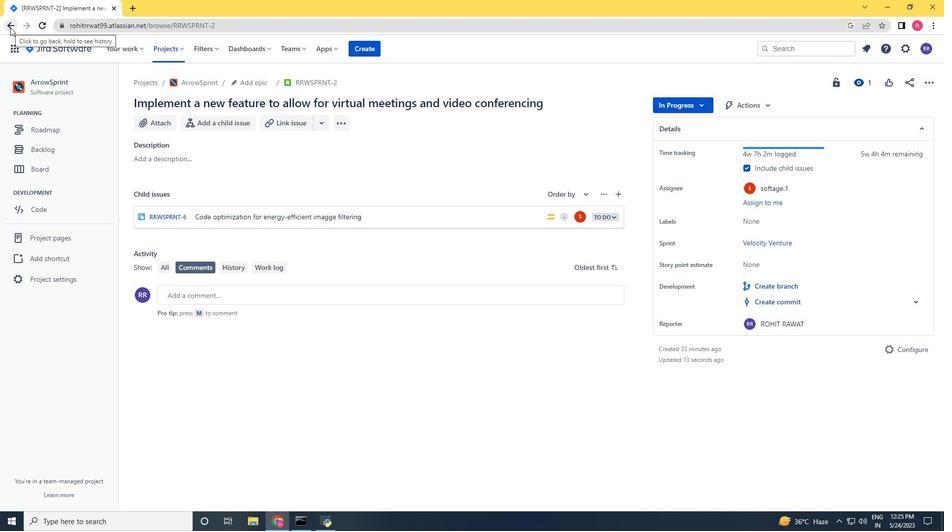 
Action: Mouse pressed left at (10, 27)
Screenshot: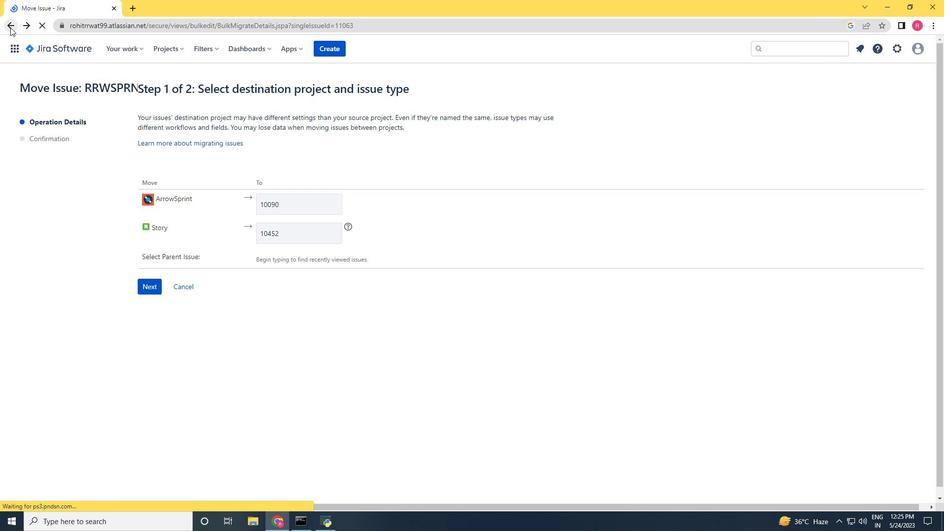 
Action: Mouse moved to (900, 153)
Screenshot: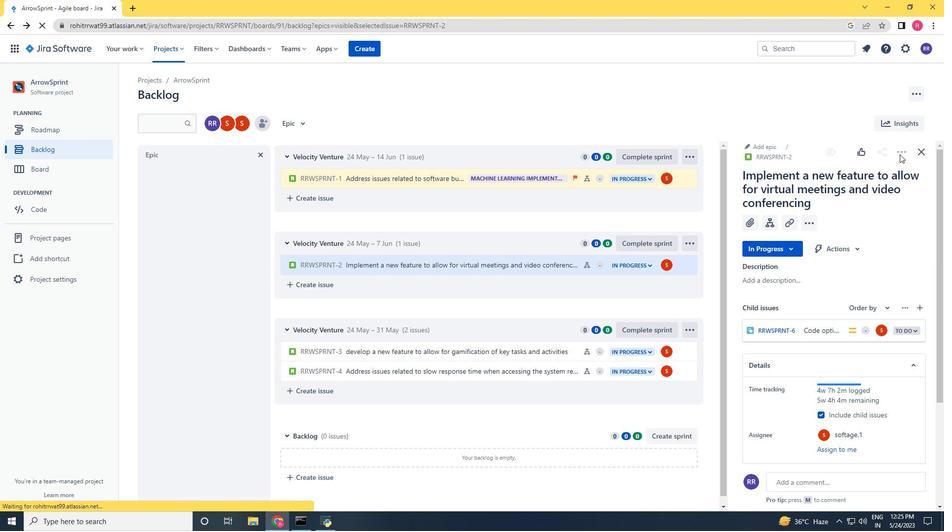 
Action: Mouse pressed left at (900, 153)
Screenshot: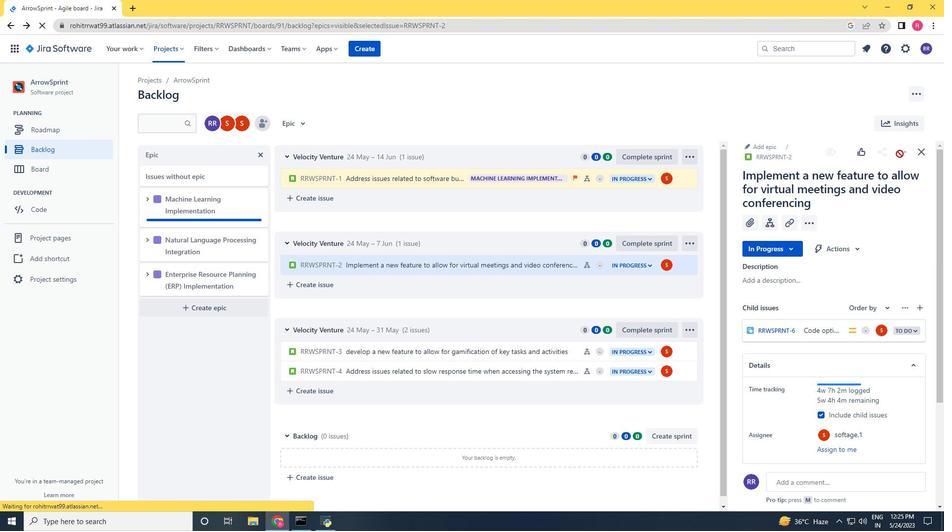 
Action: Mouse moved to (857, 282)
Screenshot: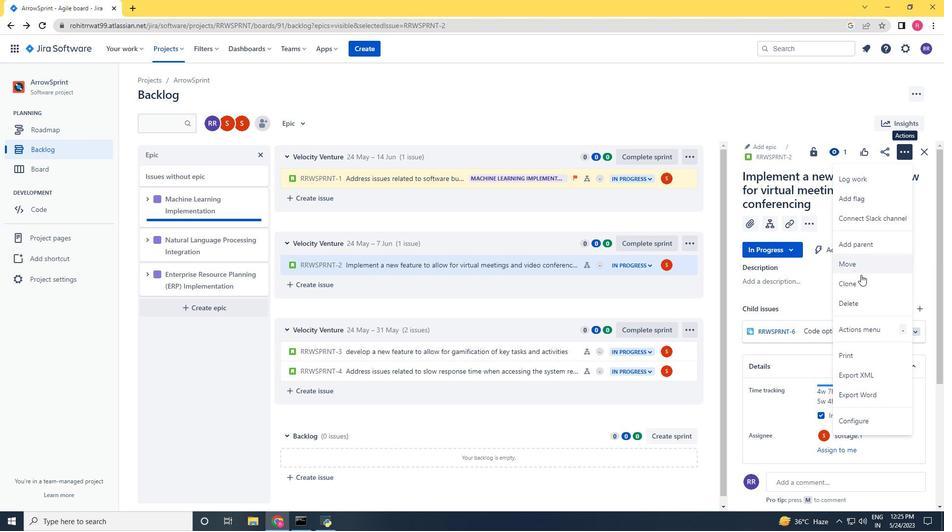 
Action: Mouse pressed left at (857, 282)
Screenshot: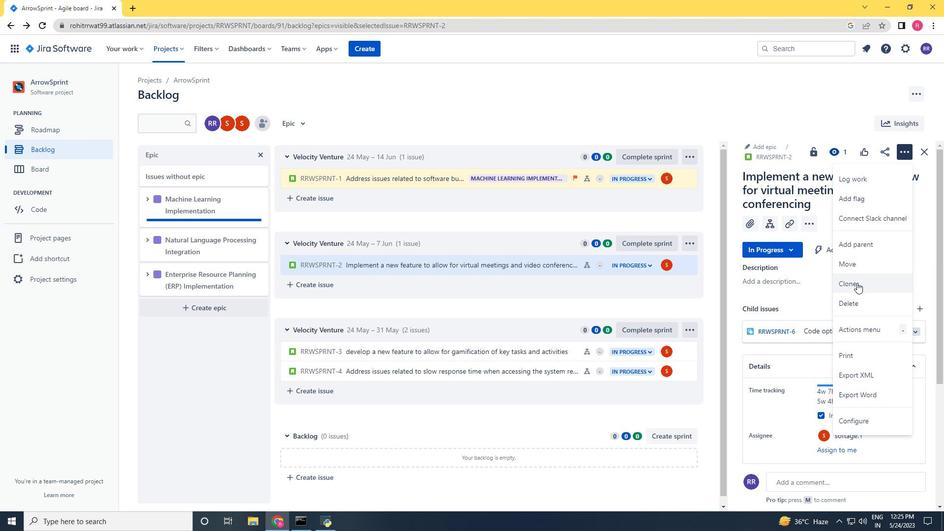 
Action: Mouse moved to (545, 204)
Screenshot: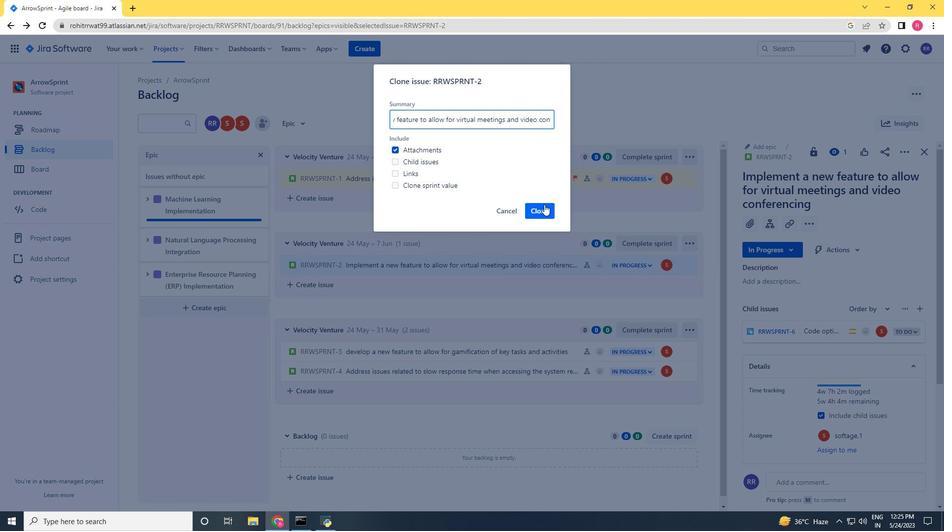 
Action: Mouse pressed left at (545, 204)
Screenshot: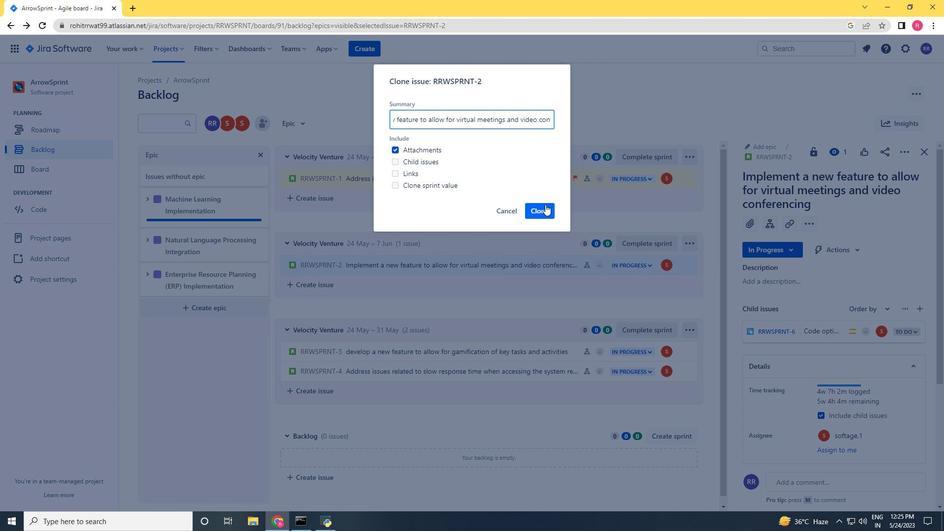 
Action: Mouse moved to (563, 266)
Screenshot: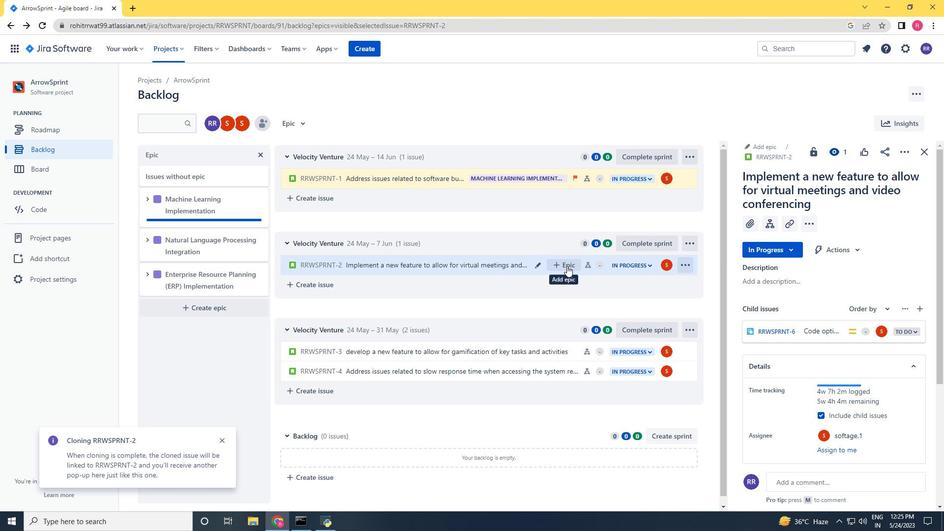 
Action: Mouse pressed left at (563, 266)
Screenshot: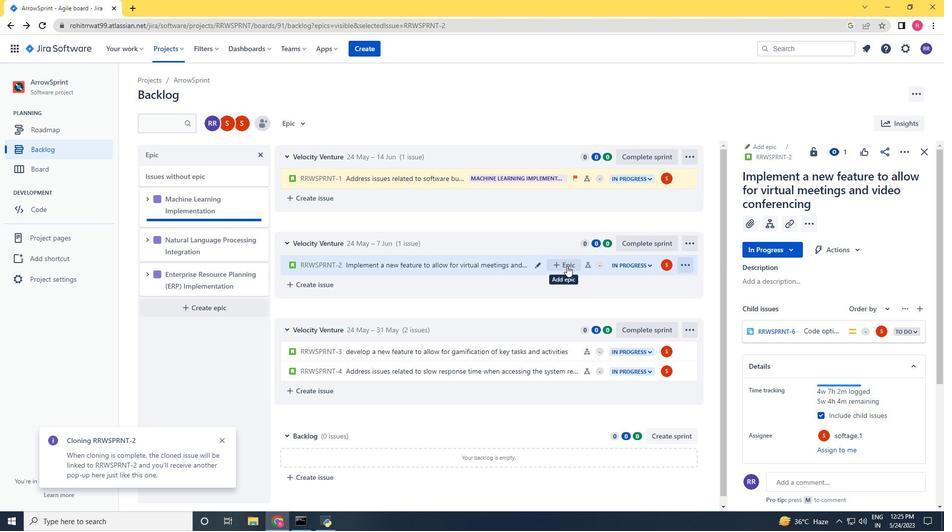 
Action: Mouse moved to (588, 329)
Screenshot: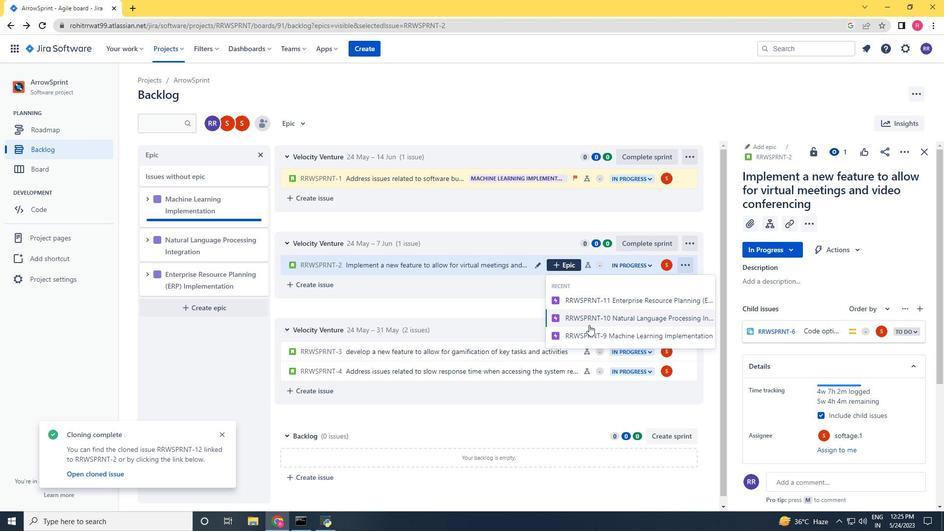 
Action: Mouse pressed left at (588, 329)
Screenshot: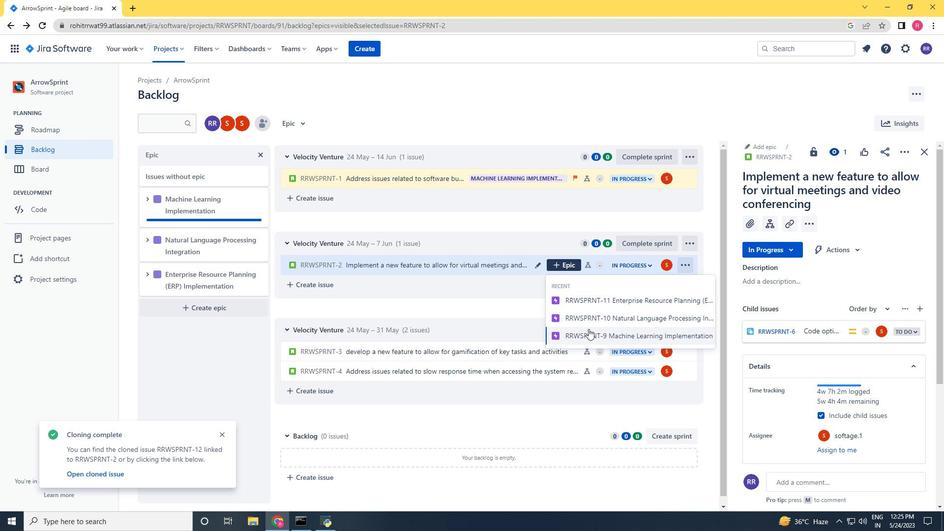 
